 Task: Open Card Podcast Episode Recording in Board Customer Service Ticket Escalation and Resolution to Workspace Business Development and add a team member Softage.2@softage.net, a label Yellow, a checklist Tutoring, an attachment from your computer, a color Yellow and finally, add a card description 'Draft and send out company announcement' and a comment 'This task requires us to be proactive in identifying potential challenges and finding solutions to overcome them.'. Add a start date 'Jan 06, 1900' with a due date 'Jan 13, 1900'
Action: Mouse moved to (83, 275)
Screenshot: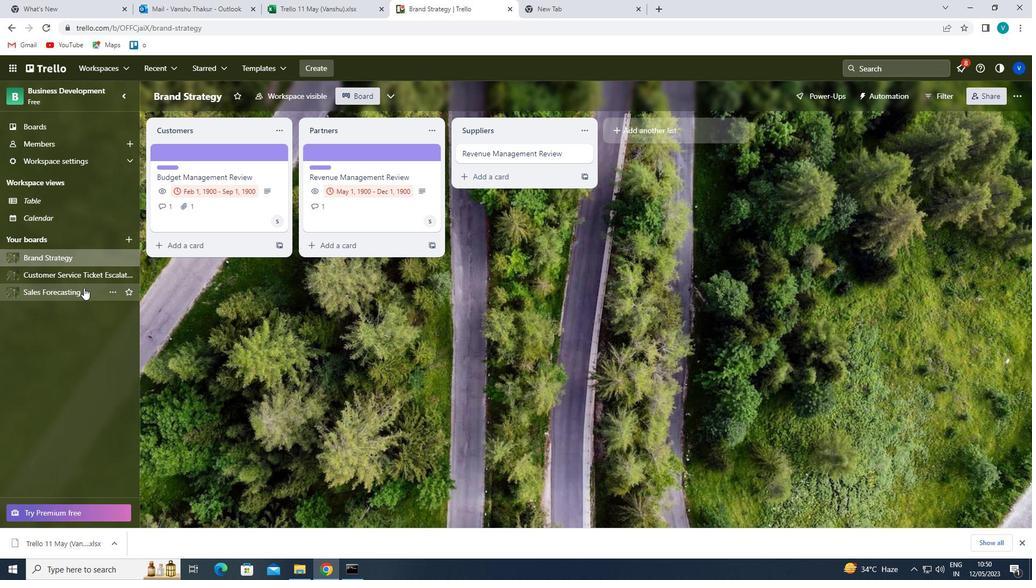 
Action: Mouse pressed left at (83, 275)
Screenshot: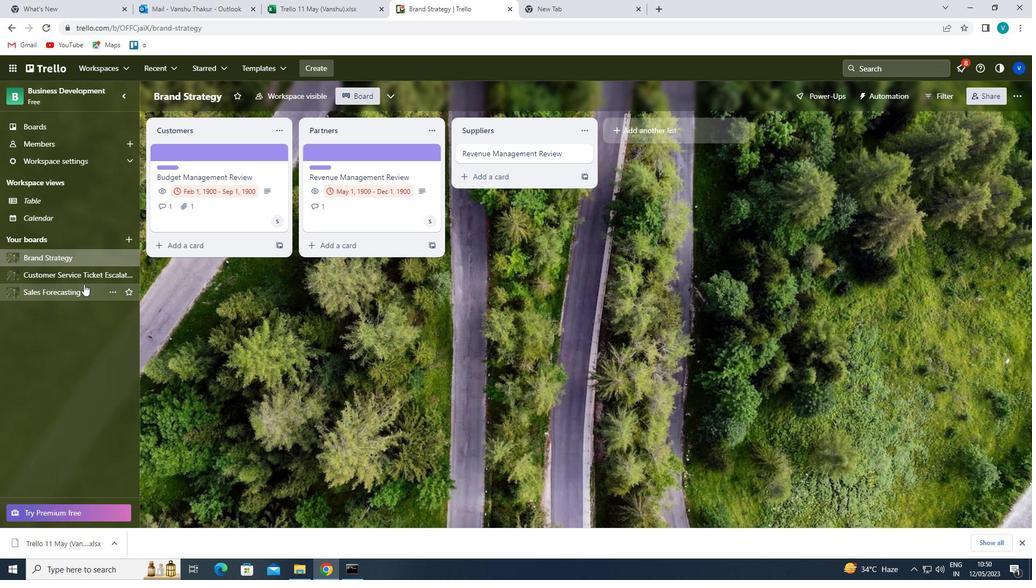 
Action: Mouse moved to (358, 151)
Screenshot: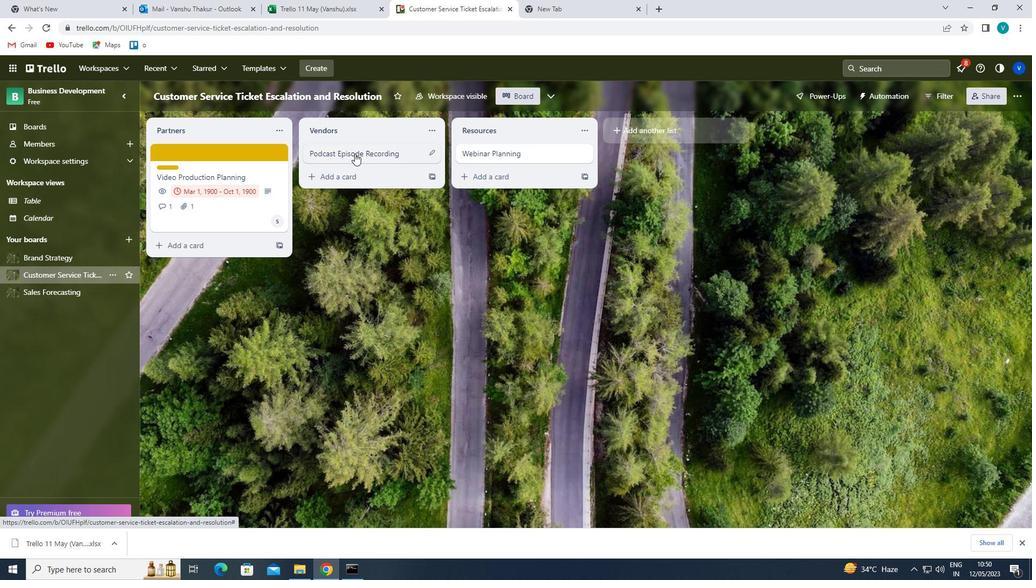 
Action: Mouse pressed left at (358, 151)
Screenshot: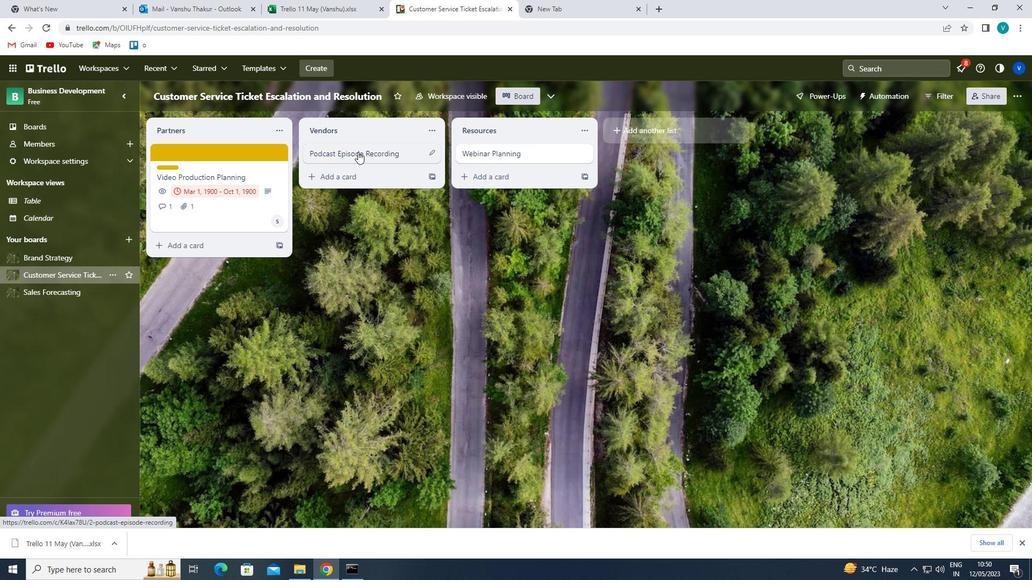
Action: Mouse moved to (653, 197)
Screenshot: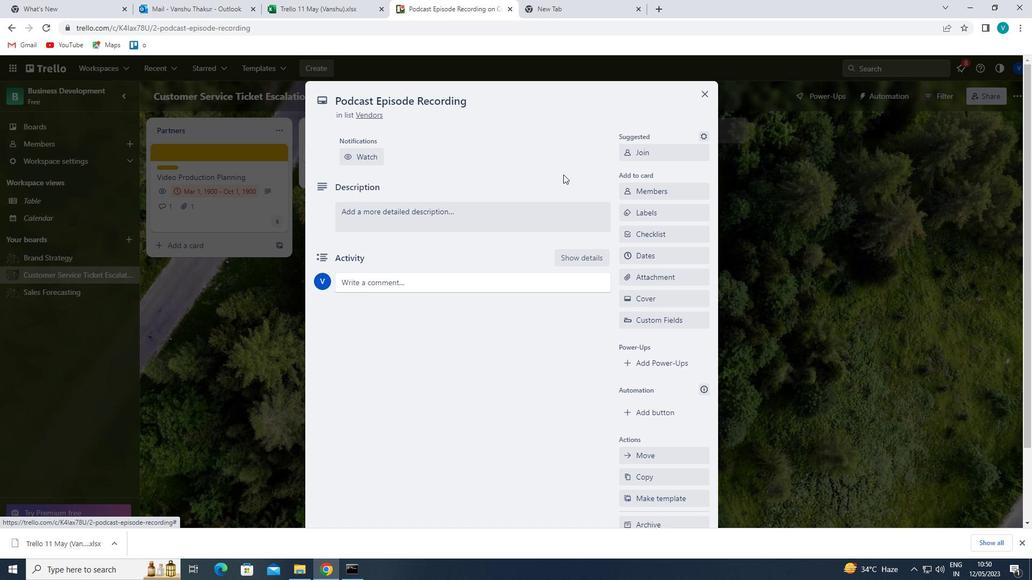 
Action: Mouse pressed left at (653, 197)
Screenshot: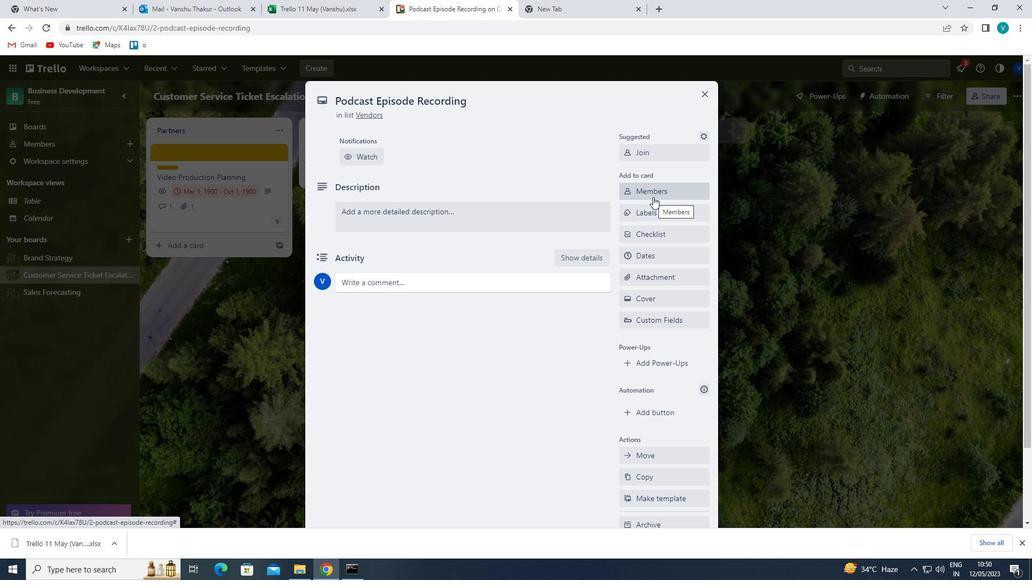 
Action: Key pressed <Key.shift>S
Screenshot: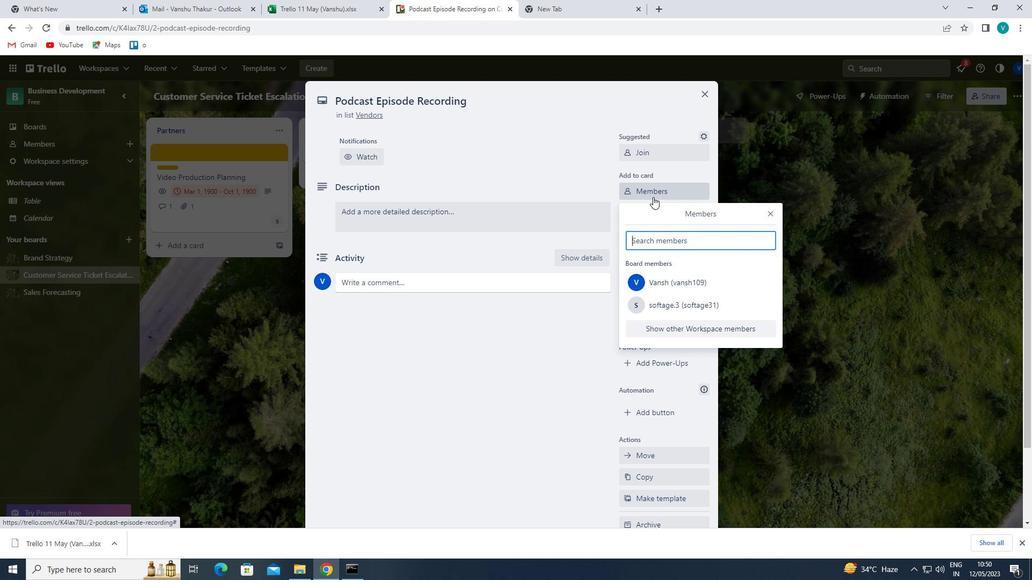 
Action: Mouse moved to (692, 348)
Screenshot: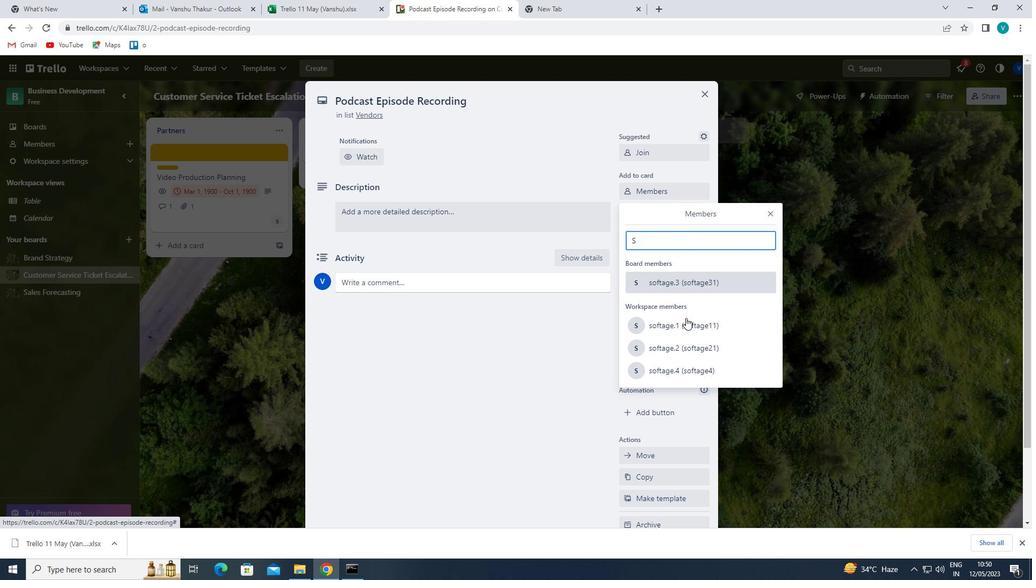 
Action: Mouse pressed left at (692, 348)
Screenshot: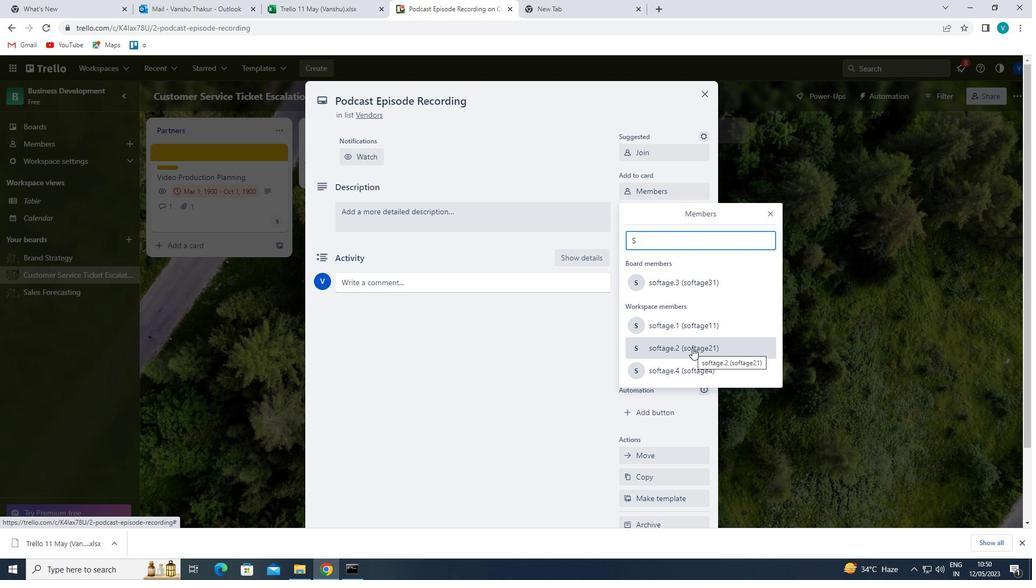 
Action: Mouse moved to (770, 213)
Screenshot: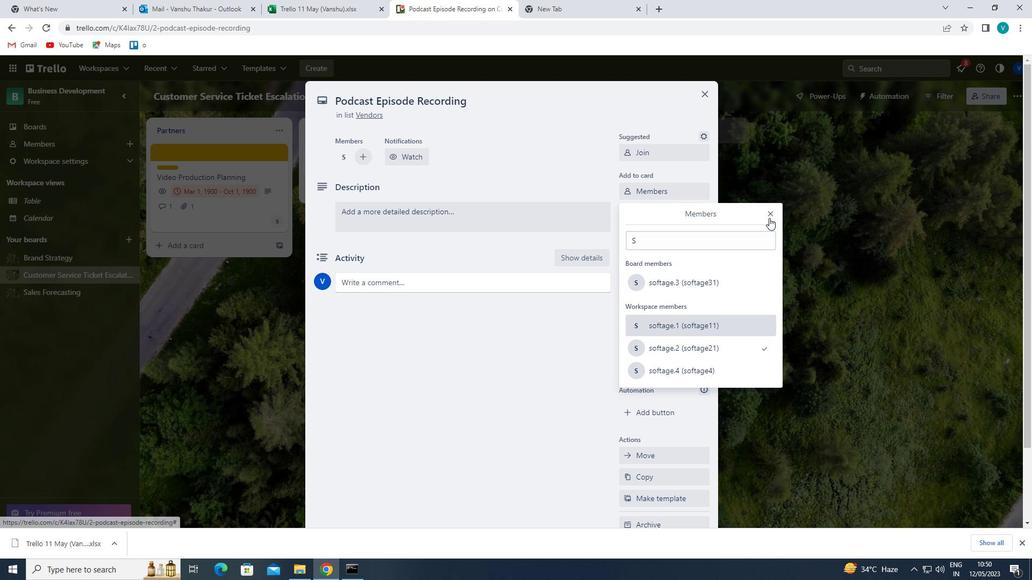 
Action: Mouse pressed left at (770, 213)
Screenshot: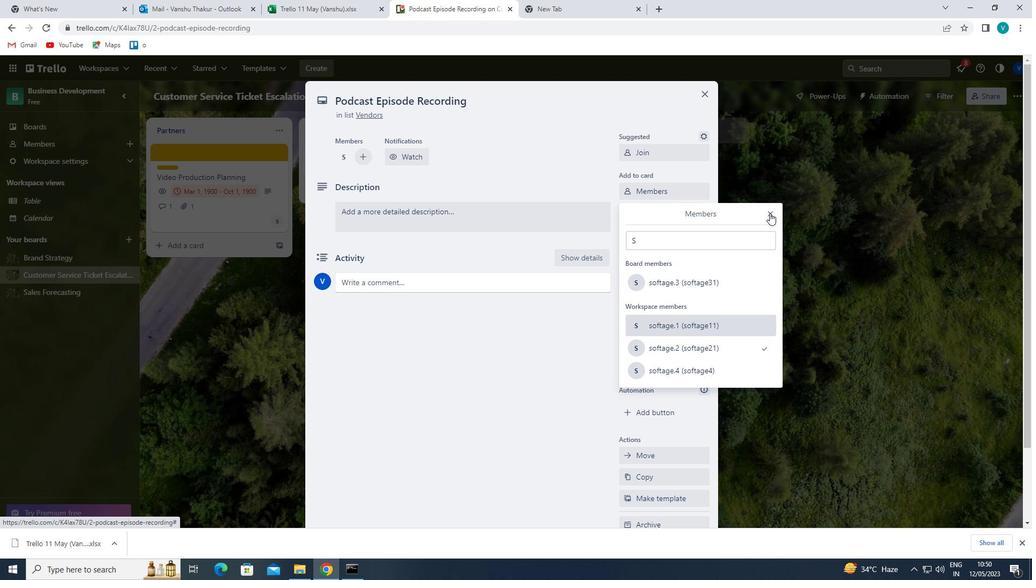 
Action: Mouse moved to (672, 216)
Screenshot: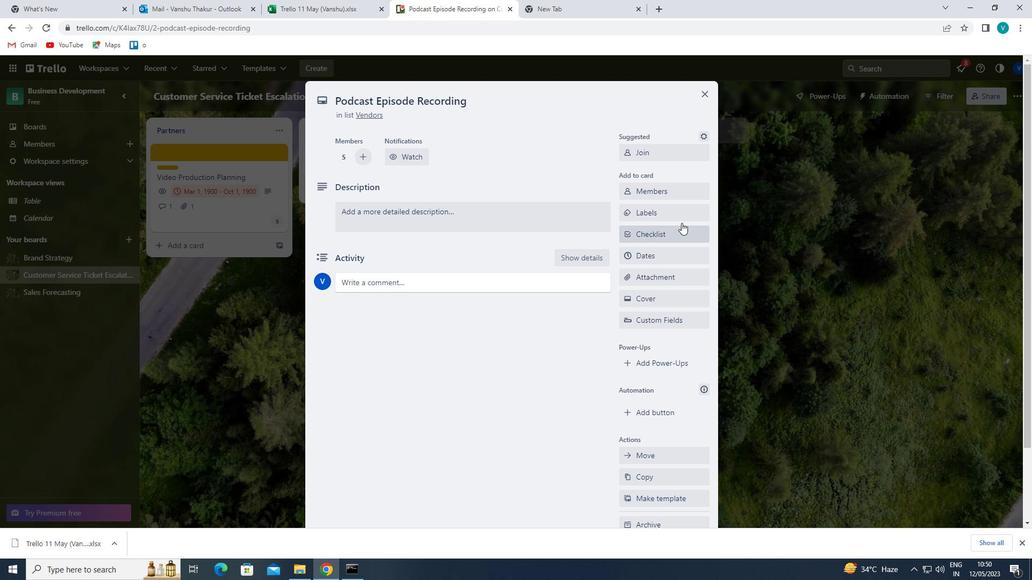 
Action: Mouse pressed left at (672, 216)
Screenshot: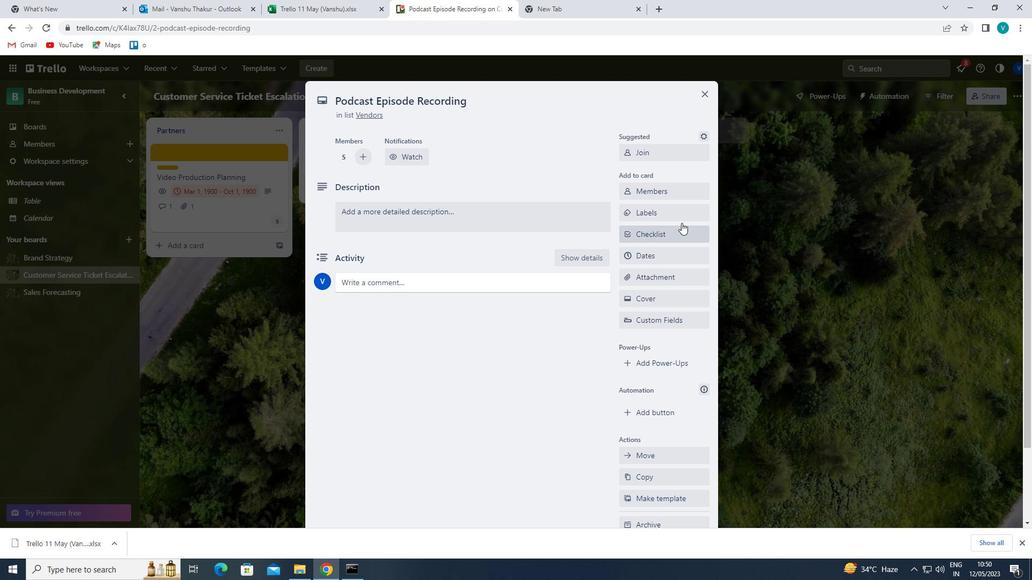 
Action: Mouse moved to (686, 324)
Screenshot: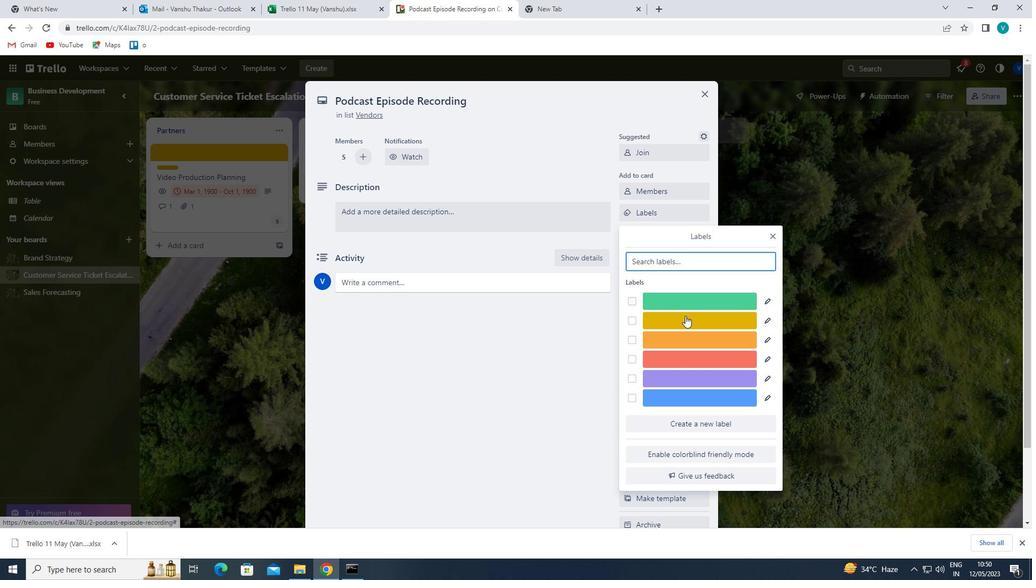 
Action: Mouse pressed left at (686, 324)
Screenshot: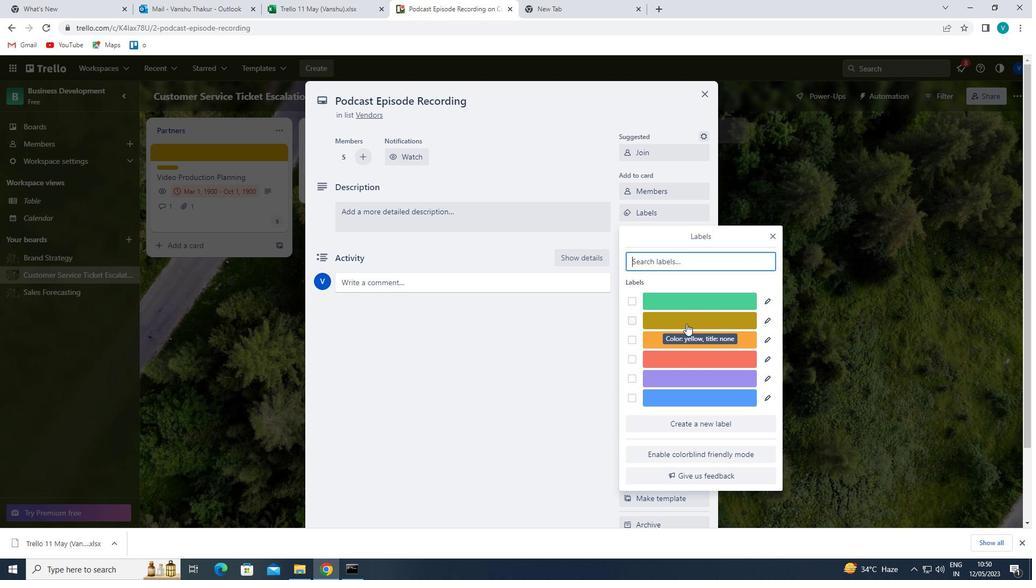 
Action: Mouse moved to (772, 235)
Screenshot: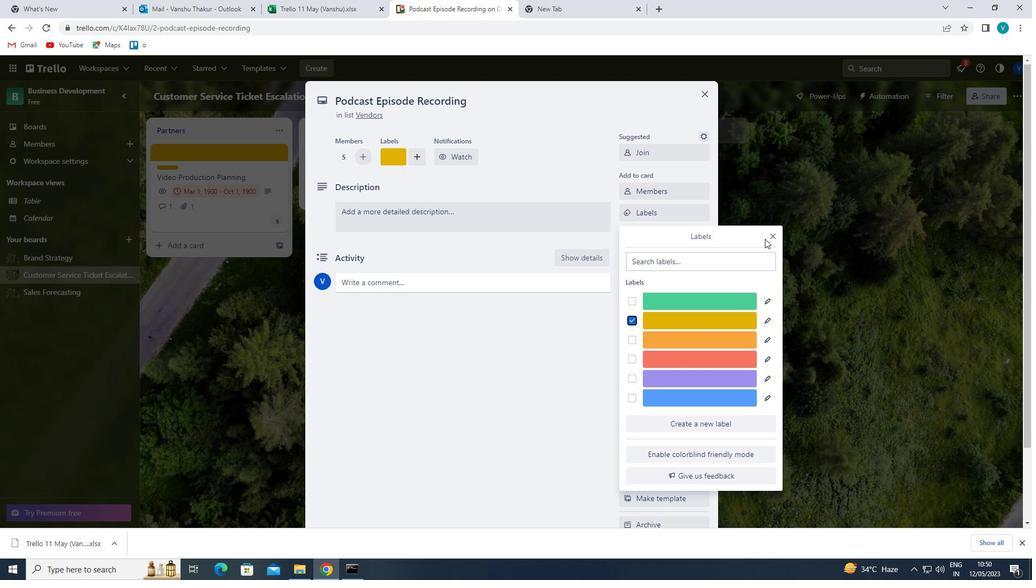 
Action: Mouse pressed left at (772, 235)
Screenshot: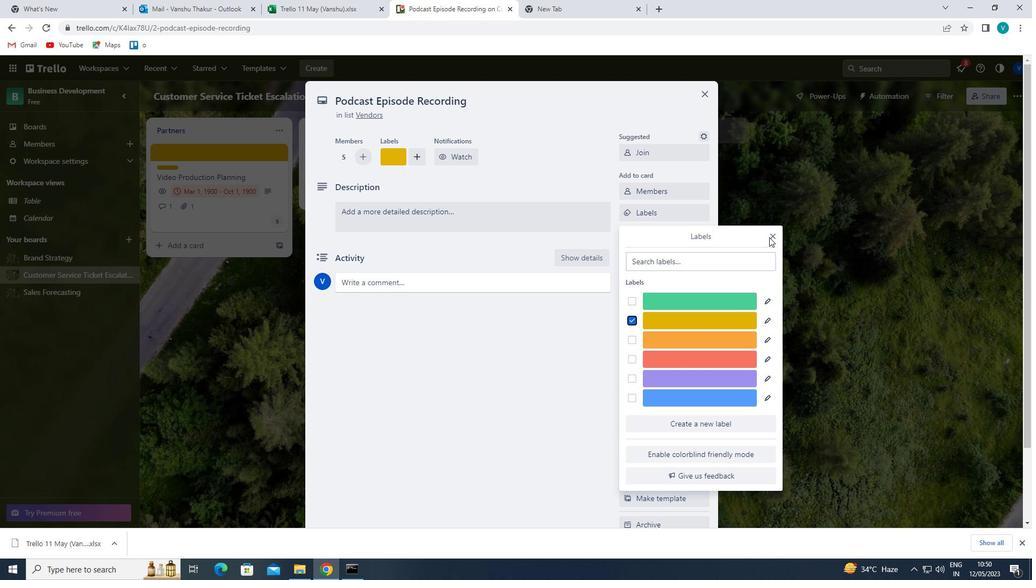 
Action: Mouse moved to (685, 233)
Screenshot: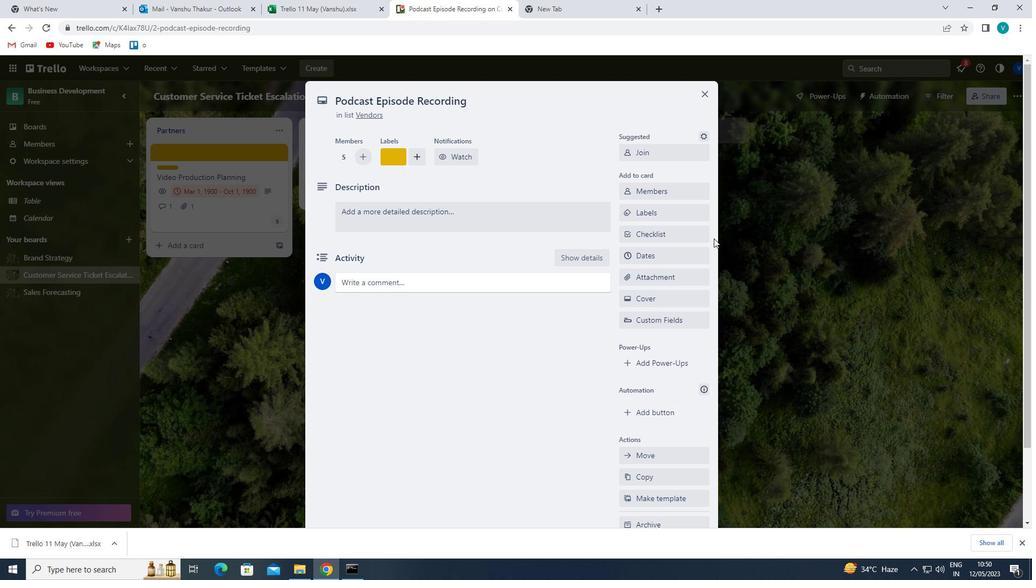 
Action: Mouse pressed left at (685, 233)
Screenshot: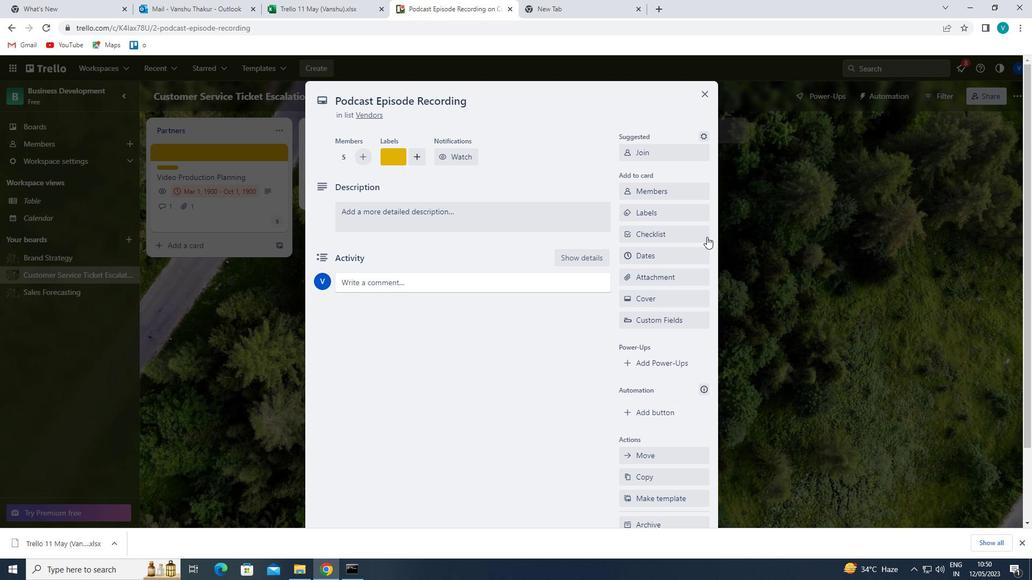 
Action: Key pressed <Key.shift>TUT
Screenshot: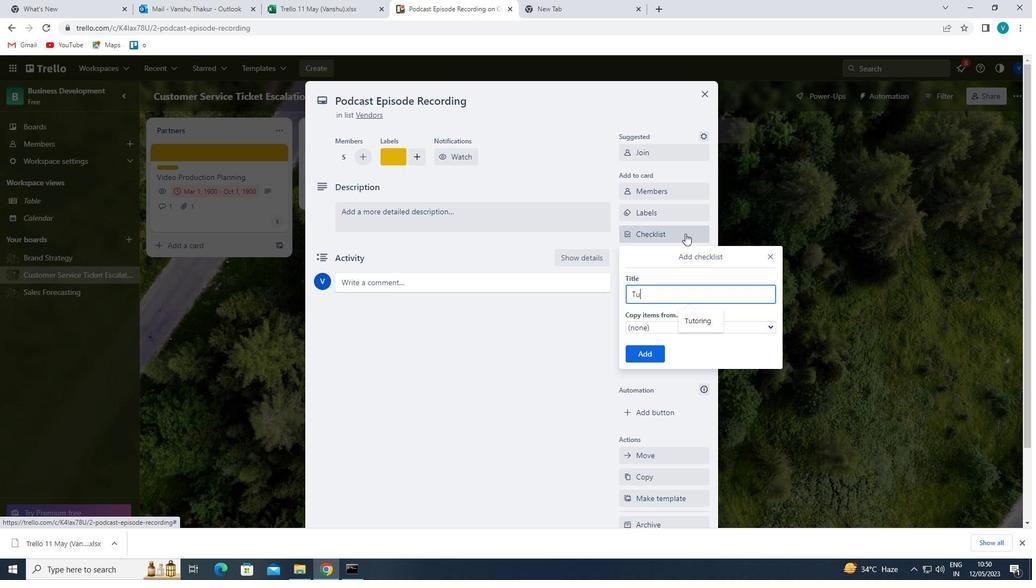 
Action: Mouse moved to (693, 321)
Screenshot: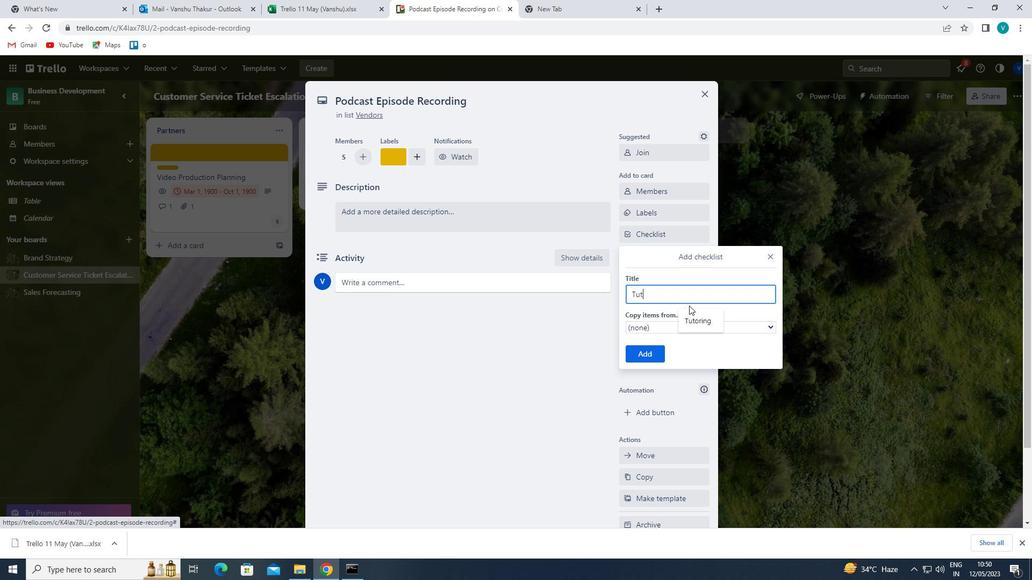 
Action: Mouse pressed left at (693, 321)
Screenshot: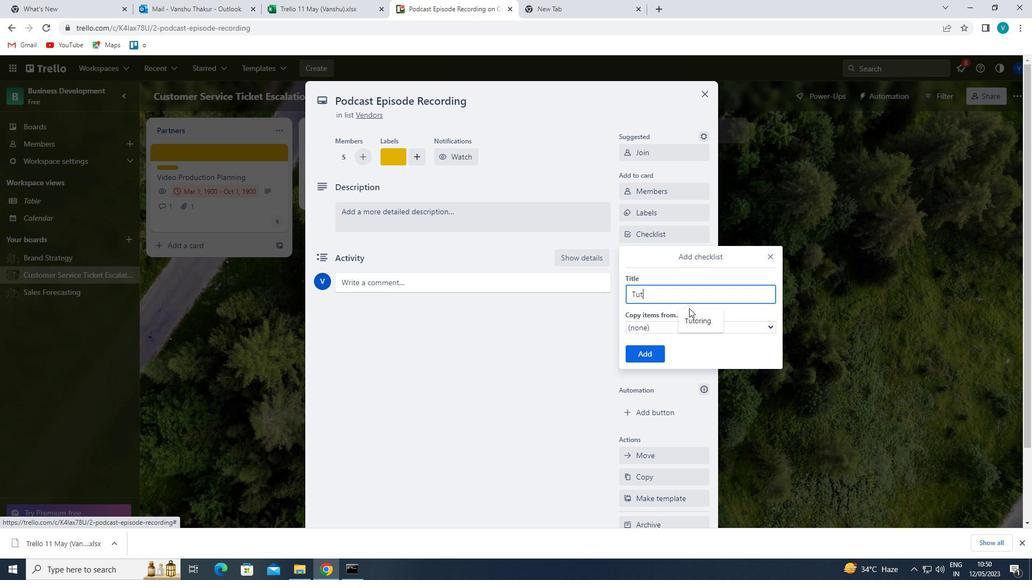 
Action: Mouse moved to (656, 351)
Screenshot: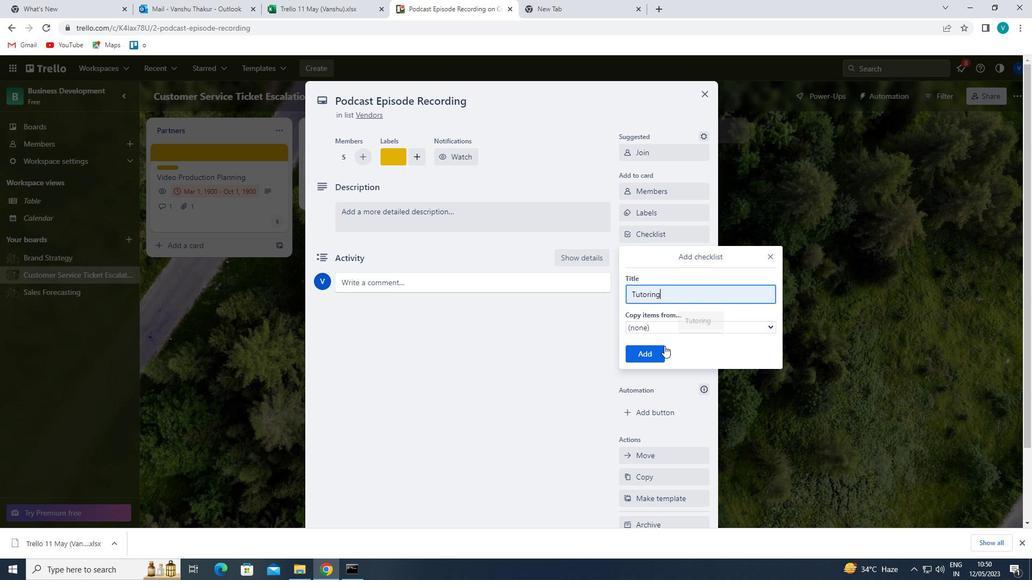 
Action: Mouse pressed left at (656, 351)
Screenshot: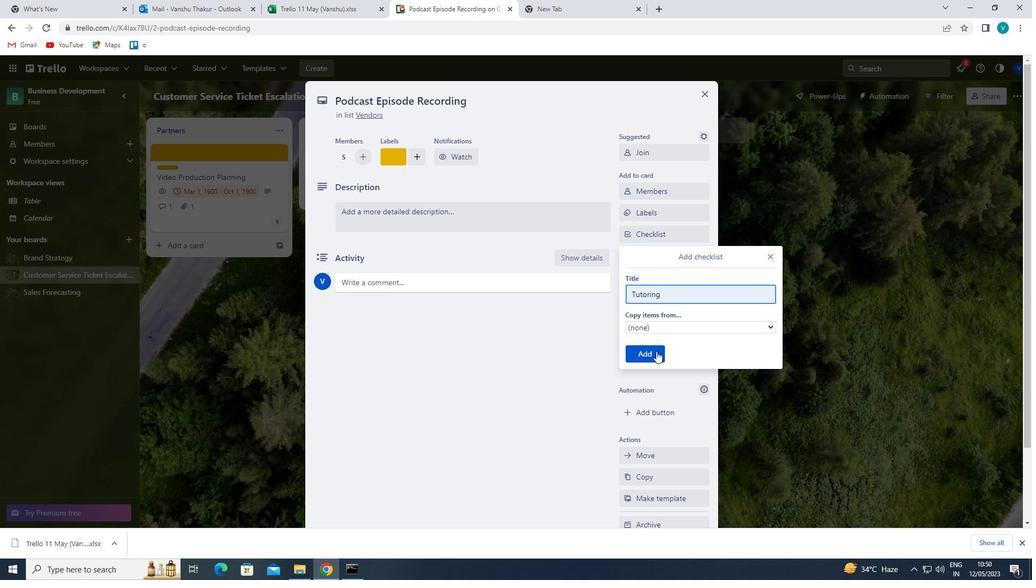 
Action: Mouse moved to (666, 277)
Screenshot: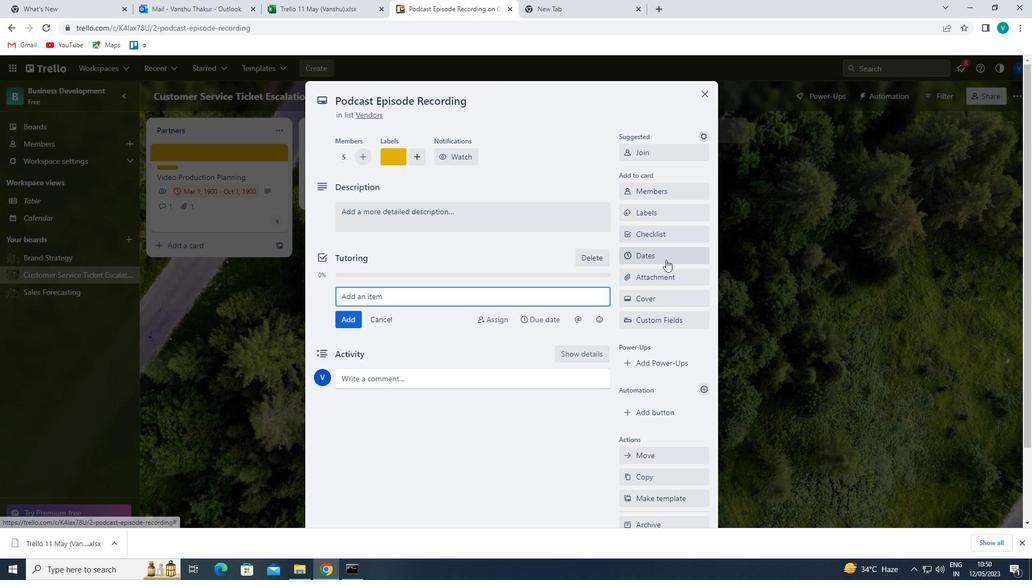 
Action: Mouse pressed left at (666, 277)
Screenshot: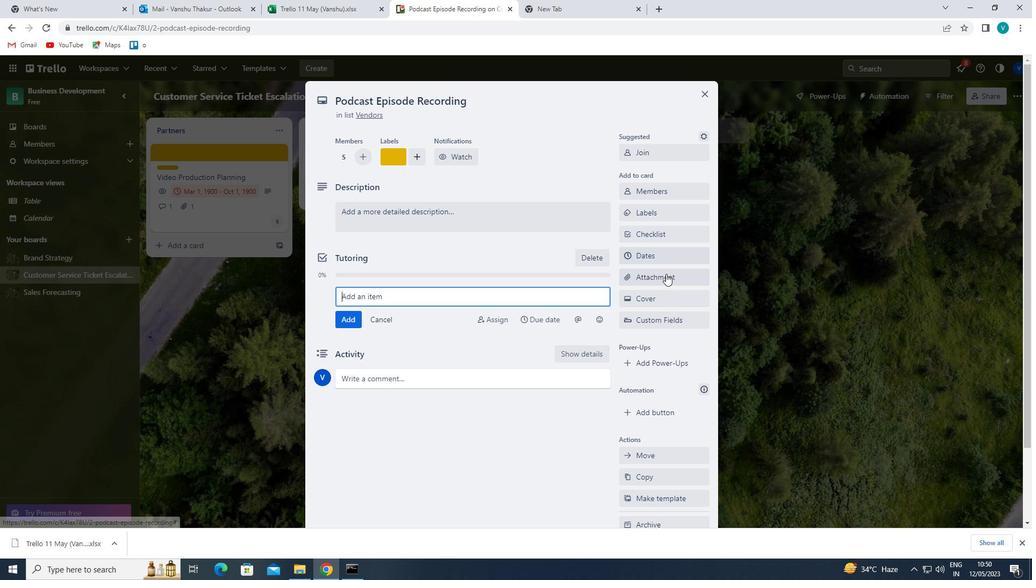 
Action: Mouse moved to (680, 324)
Screenshot: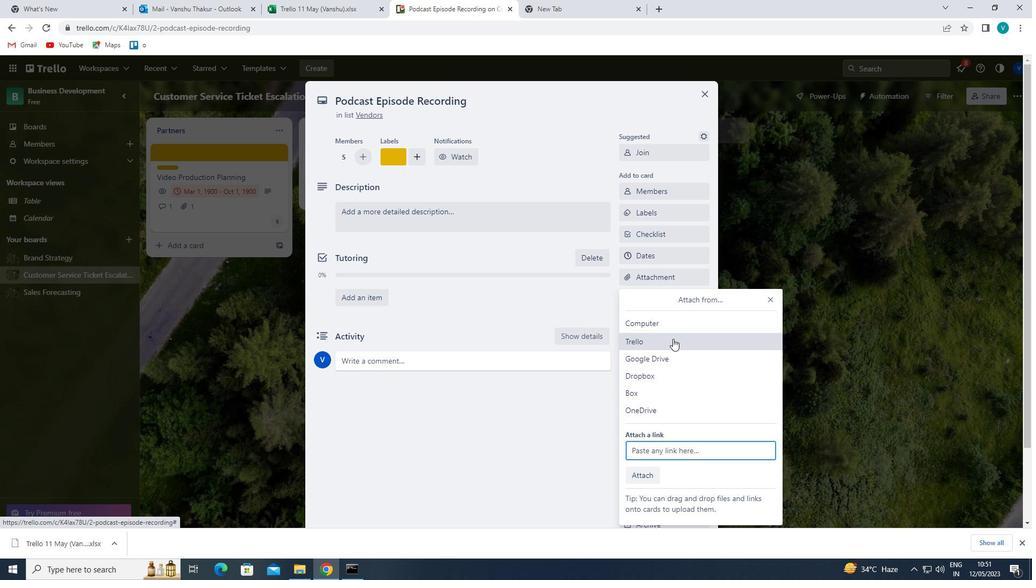 
Action: Mouse pressed left at (680, 324)
Screenshot: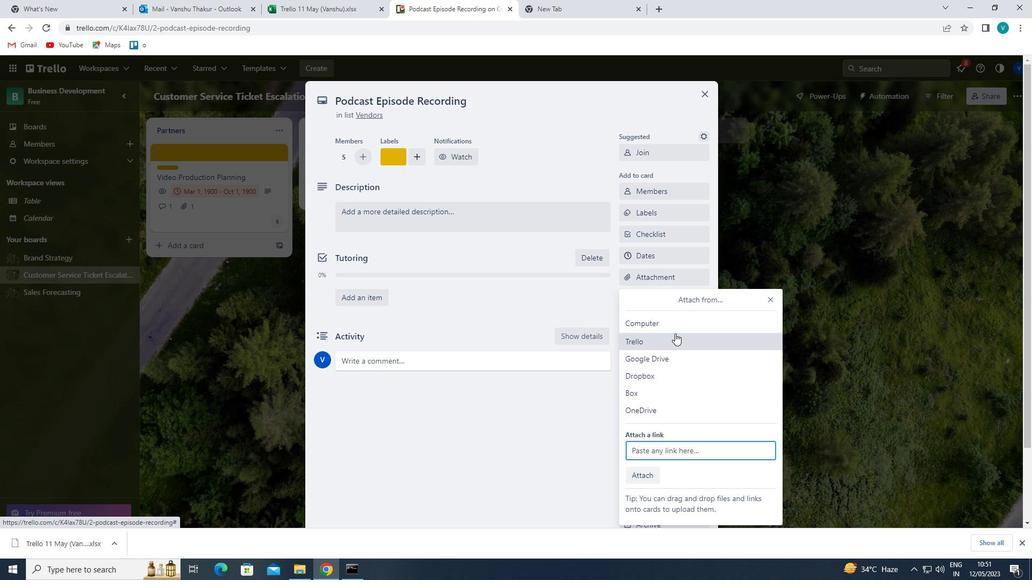 
Action: Mouse moved to (181, 197)
Screenshot: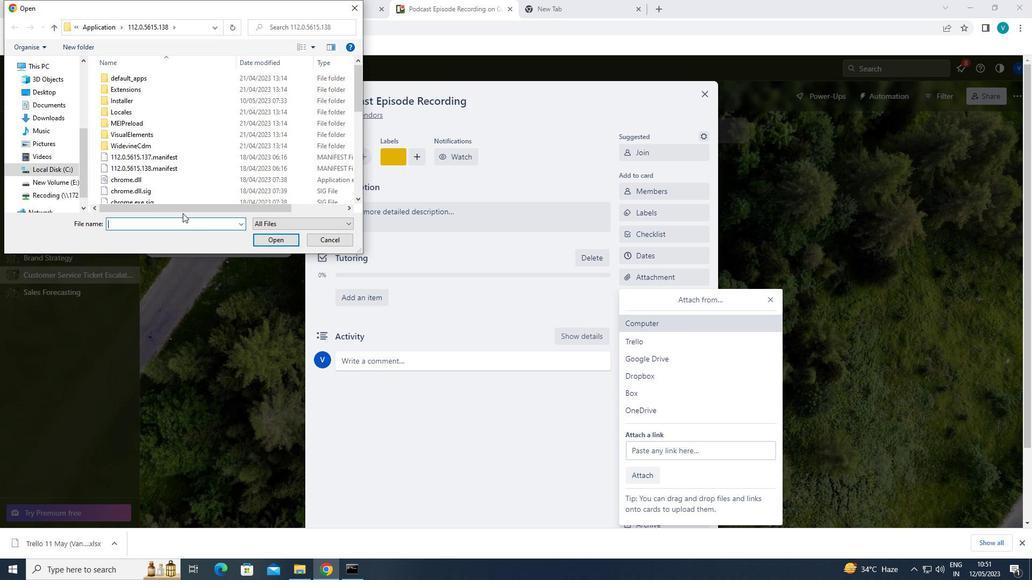 
Action: Mouse pressed left at (181, 197)
Screenshot: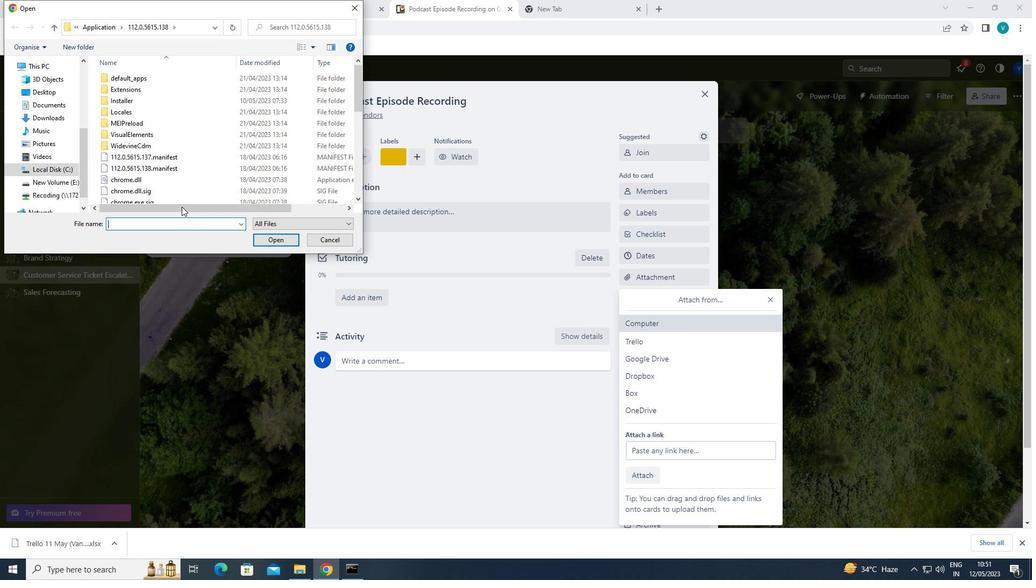 
Action: Mouse moved to (271, 237)
Screenshot: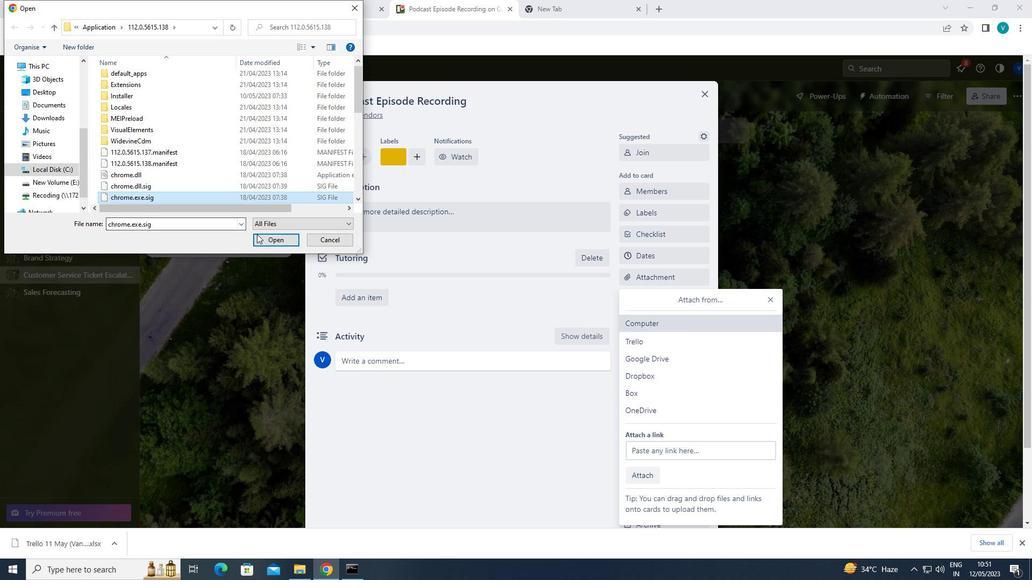 
Action: Mouse pressed left at (271, 237)
Screenshot: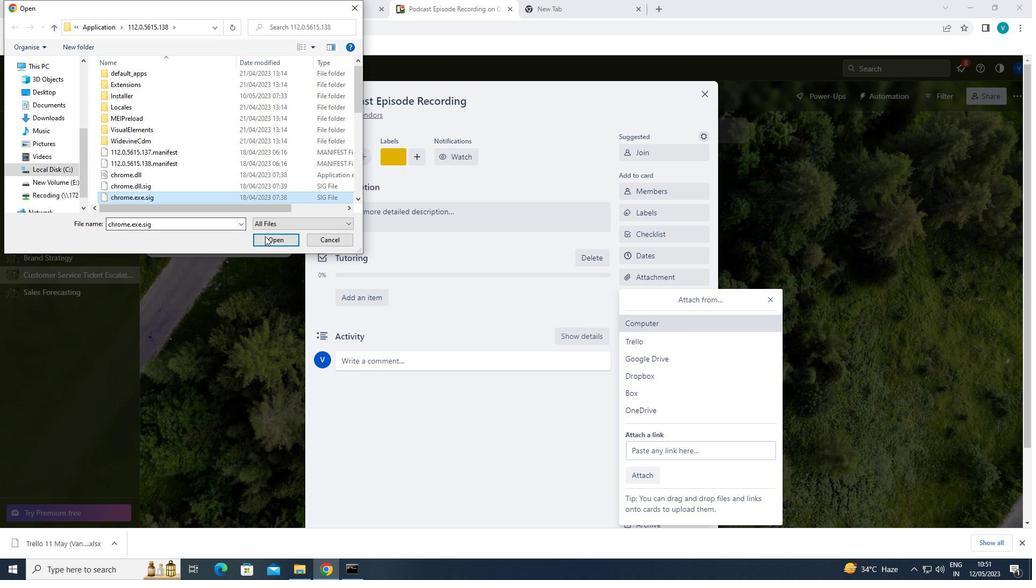 
Action: Mouse moved to (624, 300)
Screenshot: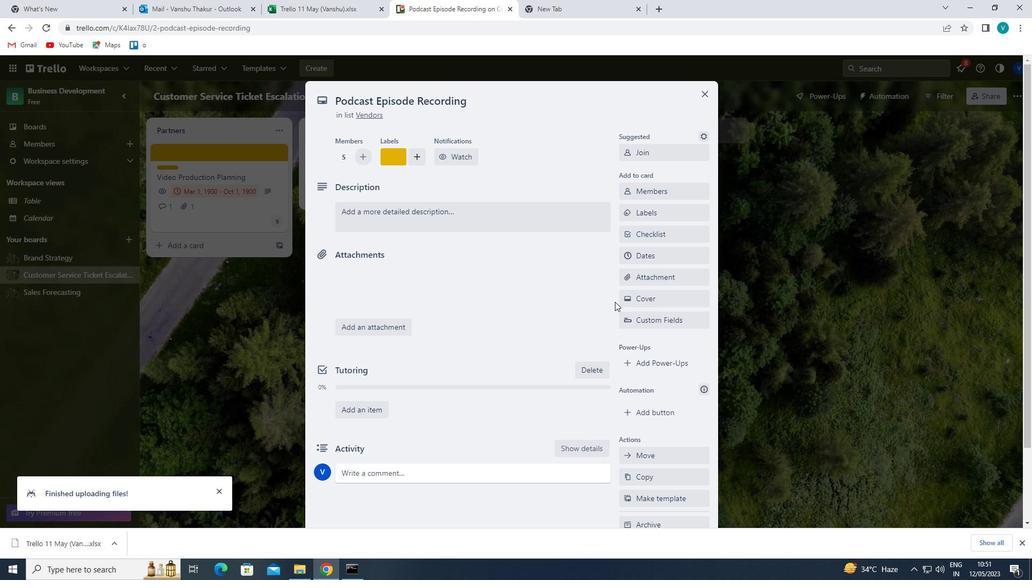 
Action: Mouse pressed left at (624, 300)
Screenshot: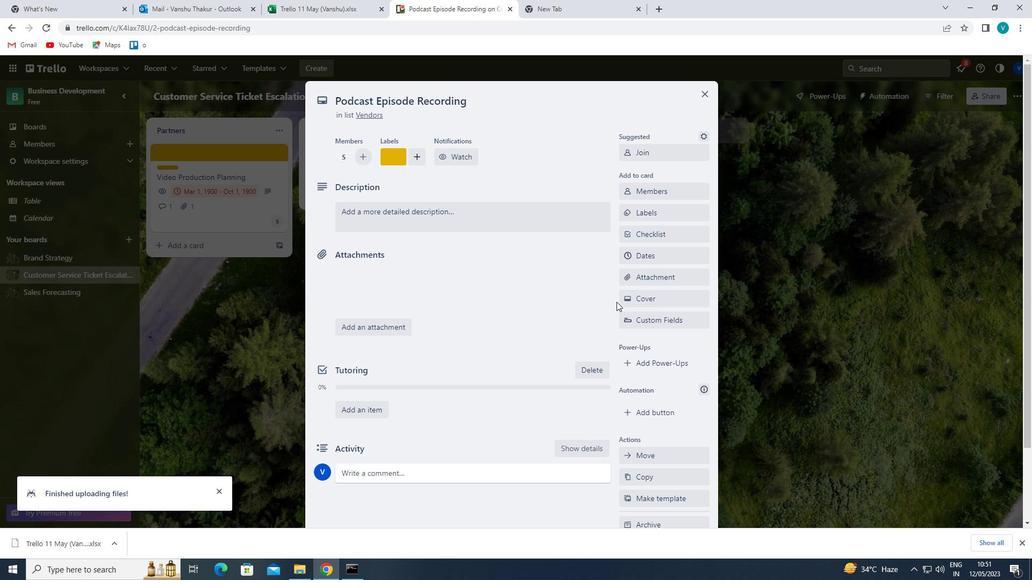 
Action: Mouse moved to (667, 308)
Screenshot: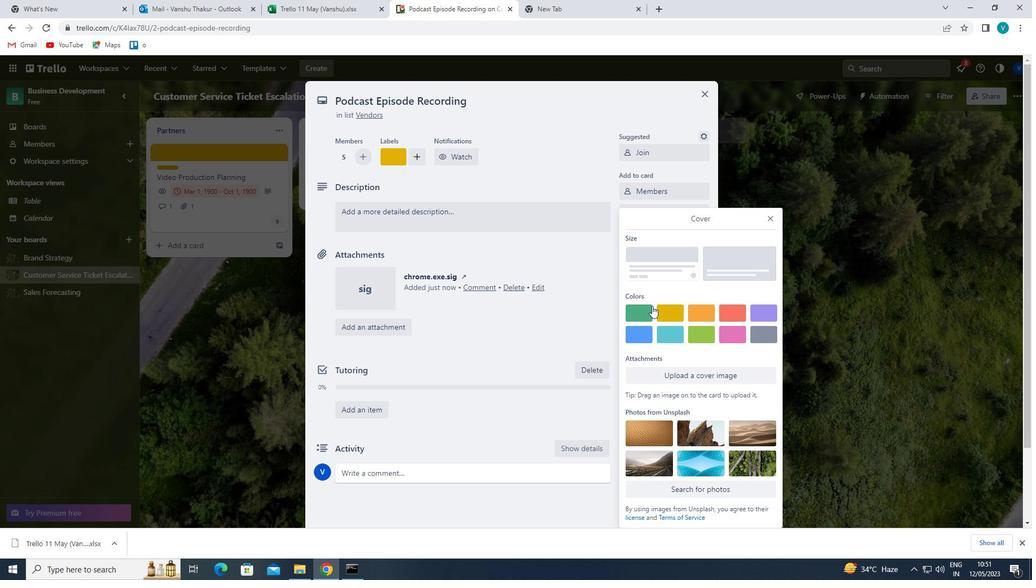 
Action: Mouse pressed left at (667, 308)
Screenshot: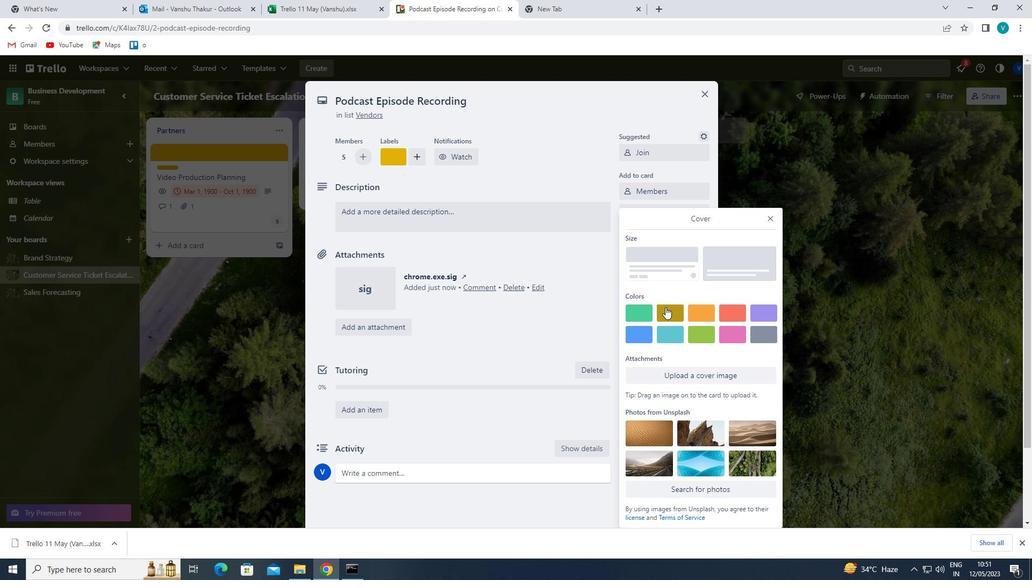 
Action: Mouse moved to (769, 200)
Screenshot: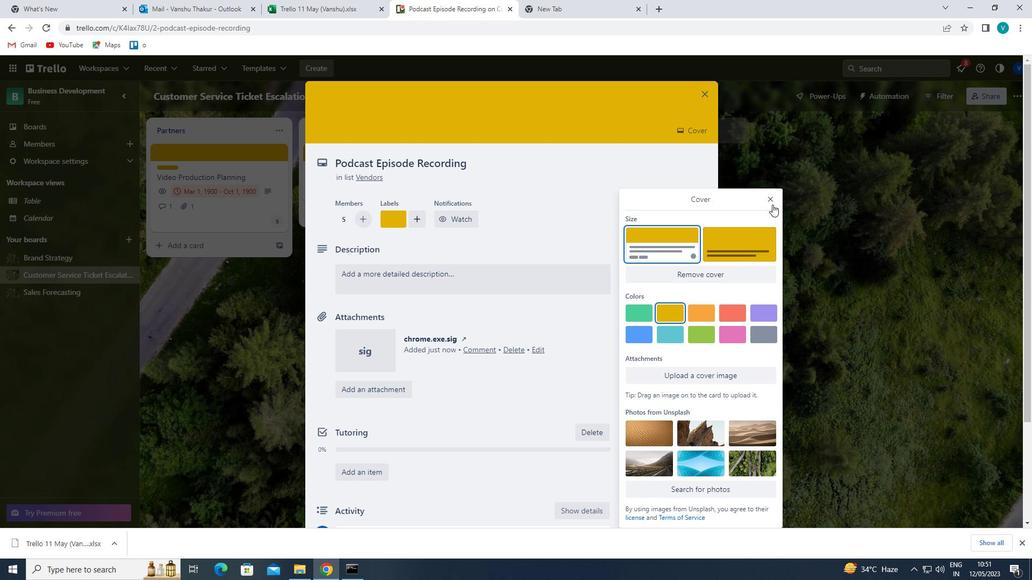 
Action: Mouse pressed left at (769, 200)
Screenshot: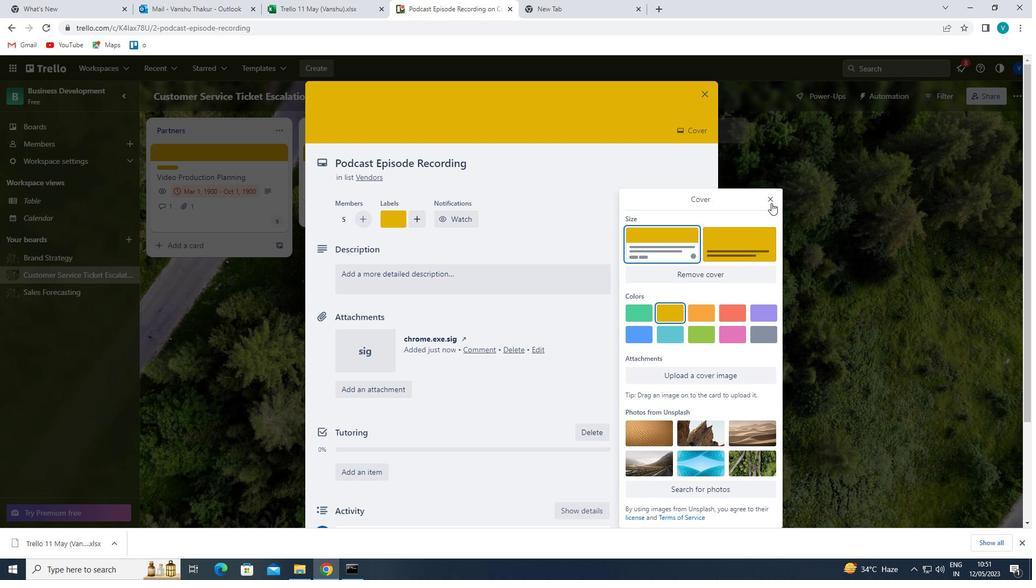 
Action: Mouse moved to (460, 275)
Screenshot: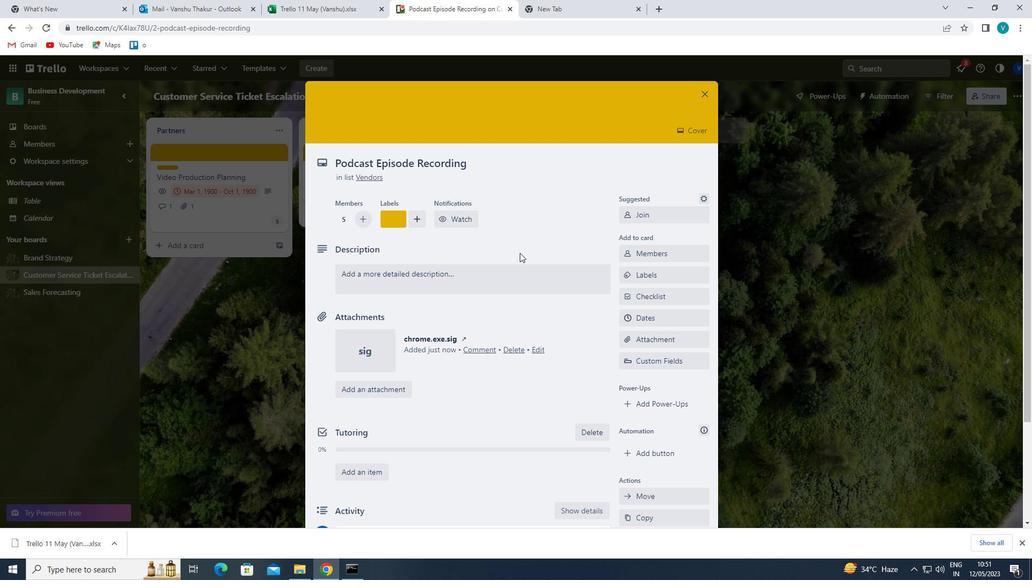 
Action: Mouse pressed left at (460, 275)
Screenshot: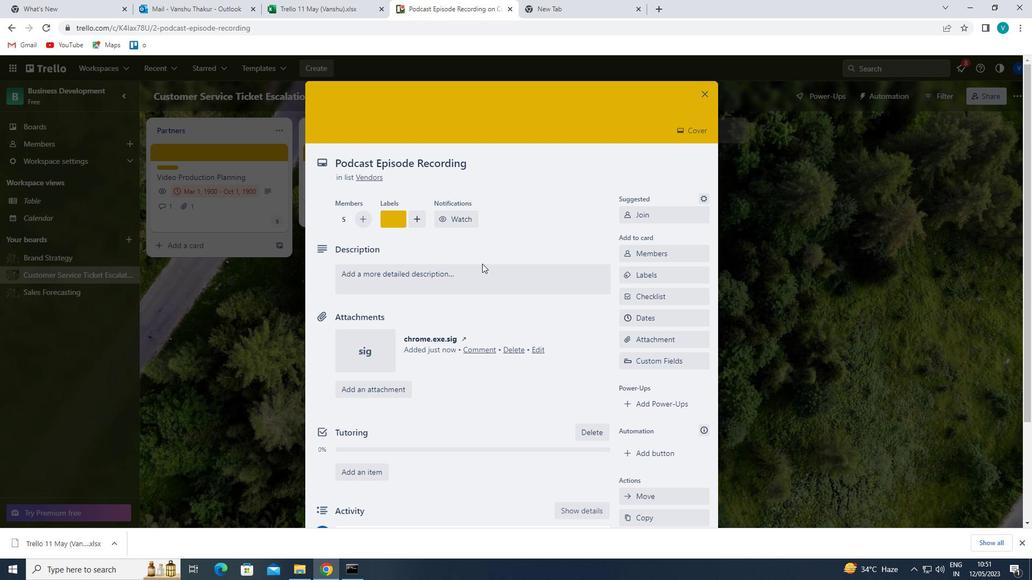 
Action: Key pressed '<Key.shift>DRAFT<Key.space>AND<Key.space>SEND<Key.space>OUT<Key.space>COMPANY<Key.space>ANNOUNCEMENT<Key.space>'
Screenshot: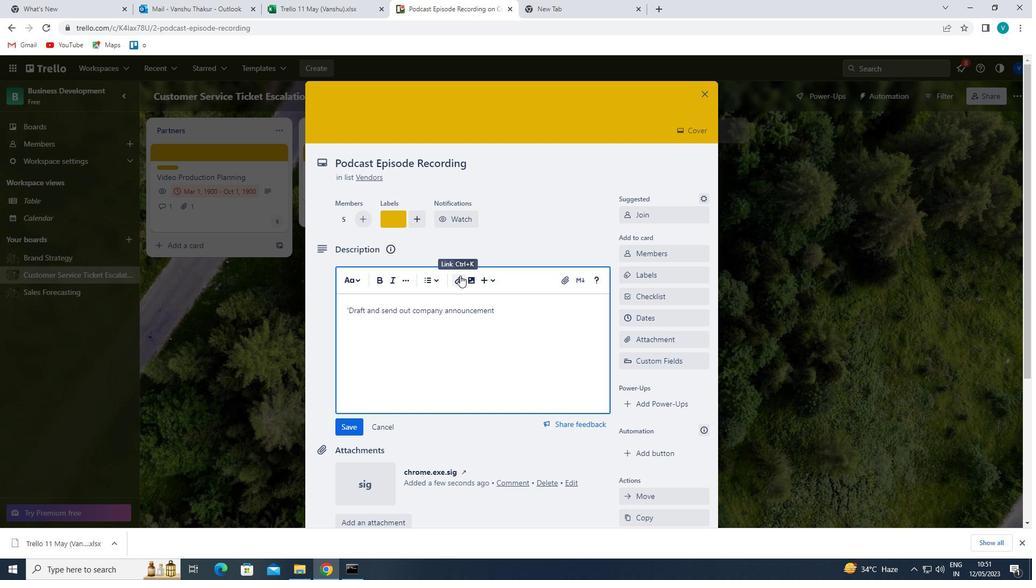 
Action: Mouse moved to (351, 426)
Screenshot: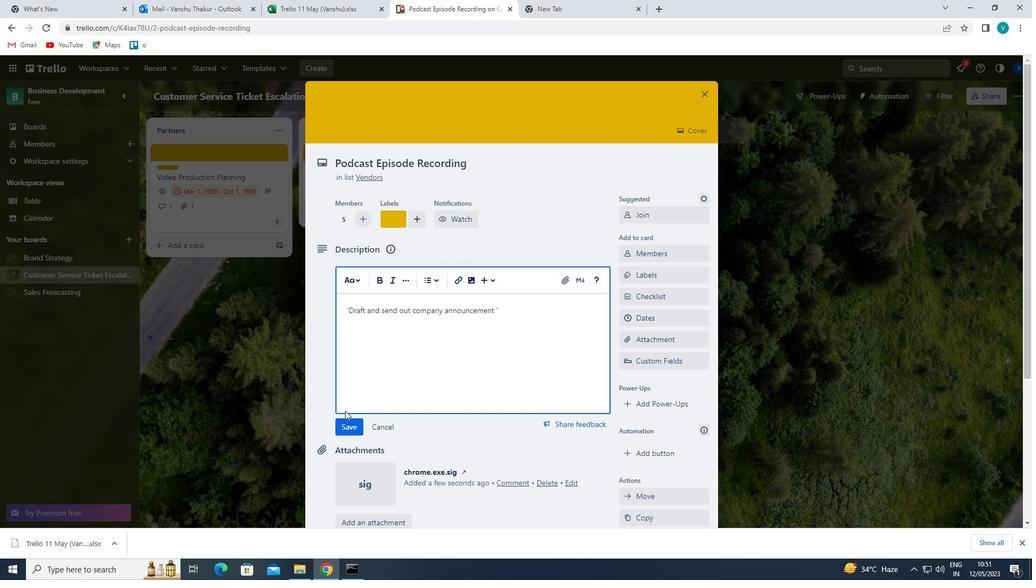 
Action: Mouse pressed left at (351, 426)
Screenshot: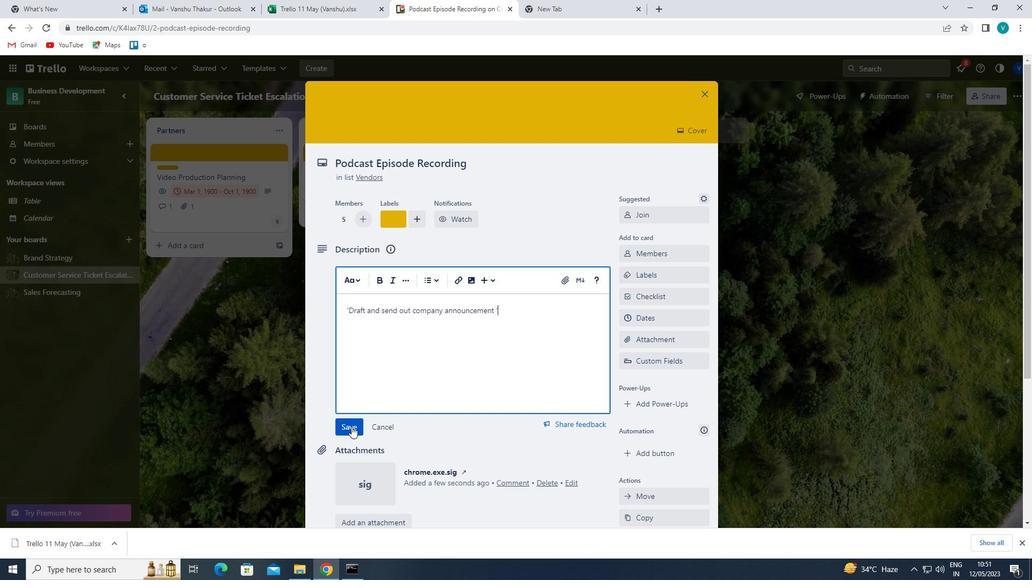 
Action: Mouse scrolled (351, 426) with delta (0, 0)
Screenshot: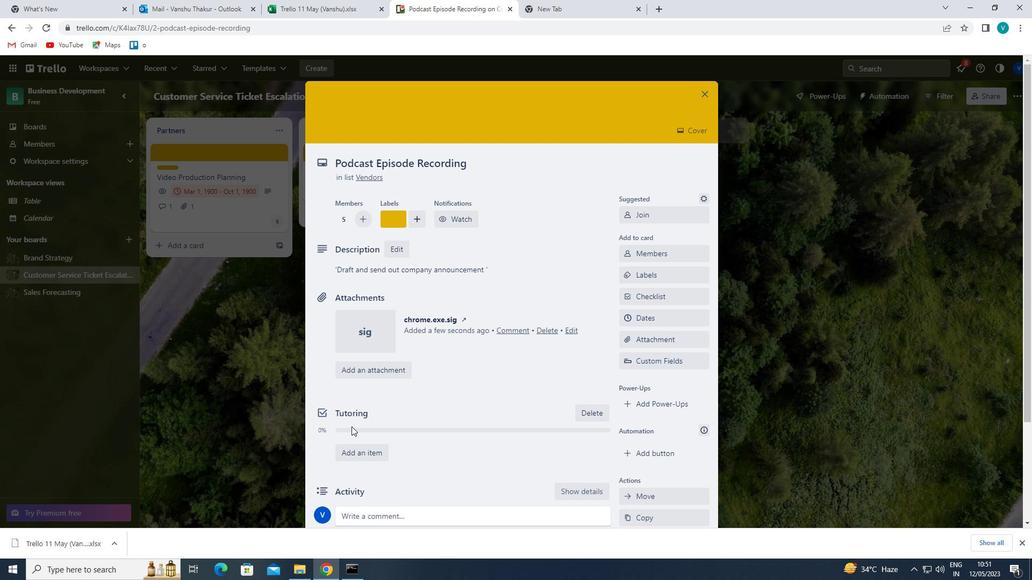 
Action: Mouse scrolled (351, 426) with delta (0, 0)
Screenshot: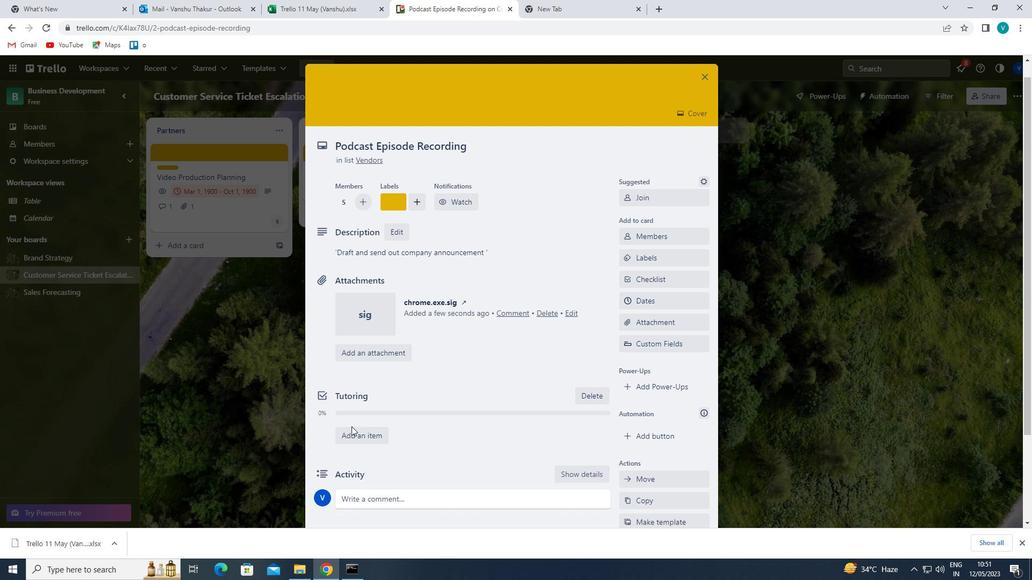 
Action: Mouse moved to (366, 418)
Screenshot: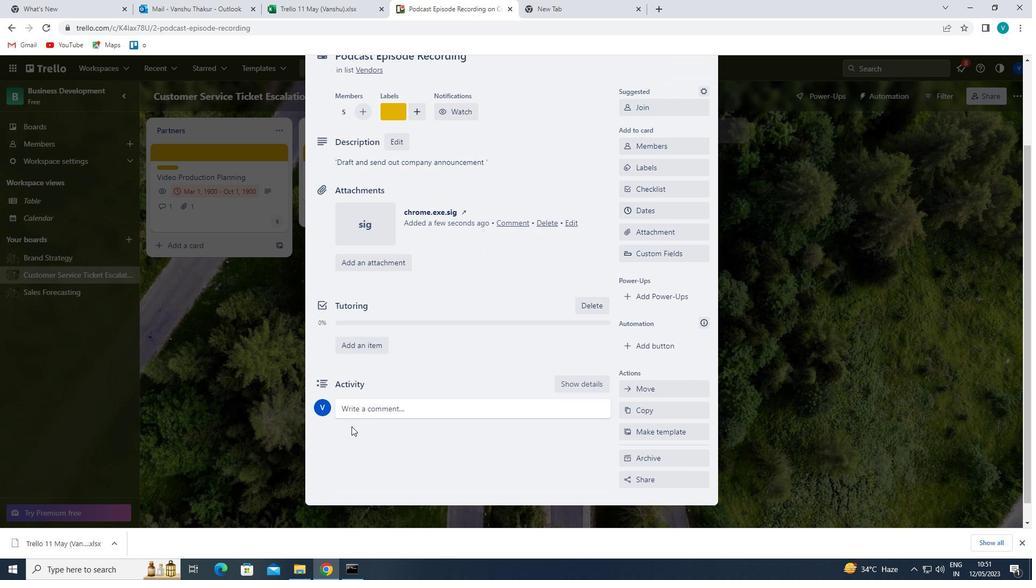 
Action: Mouse pressed left at (366, 418)
Screenshot: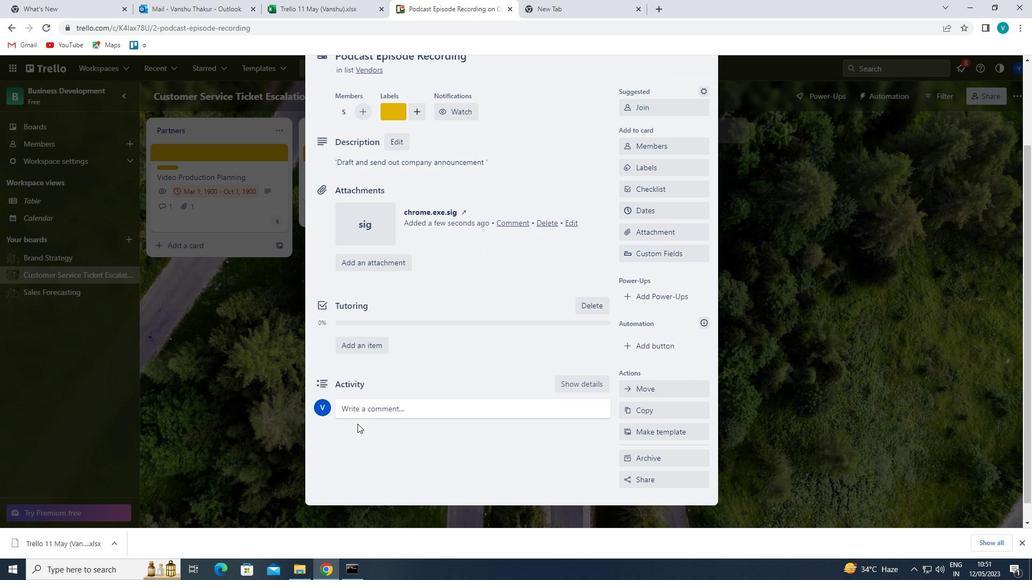 
Action: Key pressed '<Key.shift>THIS<Key.space>TASK<Key.space>REQUIRES<Key.space>US<Key.space>TO<Key.space>BE<Key.space>PROACTIVE<Key.space>IN<Key.space>IDENTIFYING<Key.space>POTENTIAL<Key.space>CHALLENGES<Key.space>AND<Key.space>FINDING<Key.space>SOLUTIONS<Key.space>TO<Key.space>OVERCOME<Key.space>THEM.;<Key.backspace>'
Screenshot: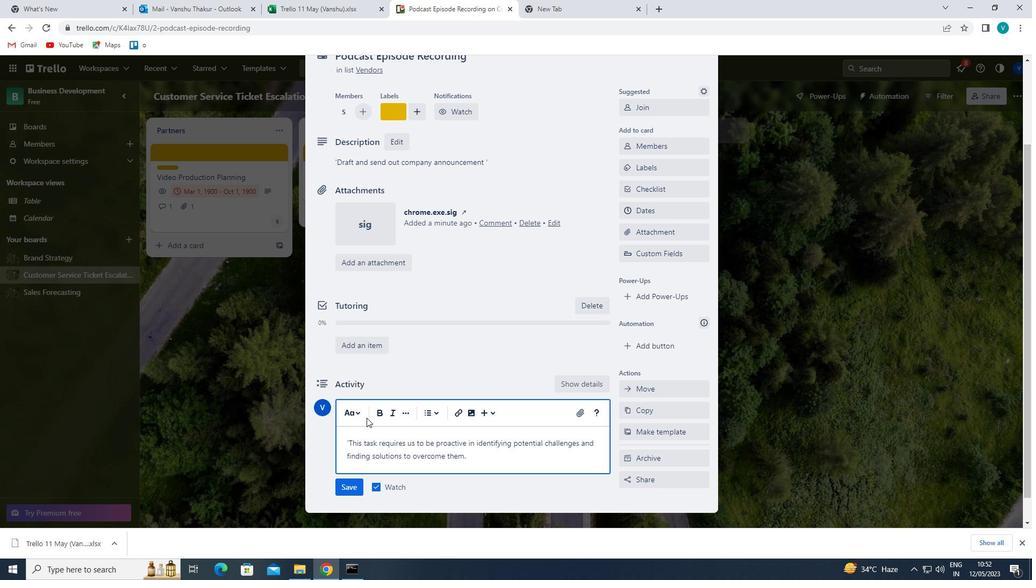 
Action: Mouse moved to (357, 489)
Screenshot: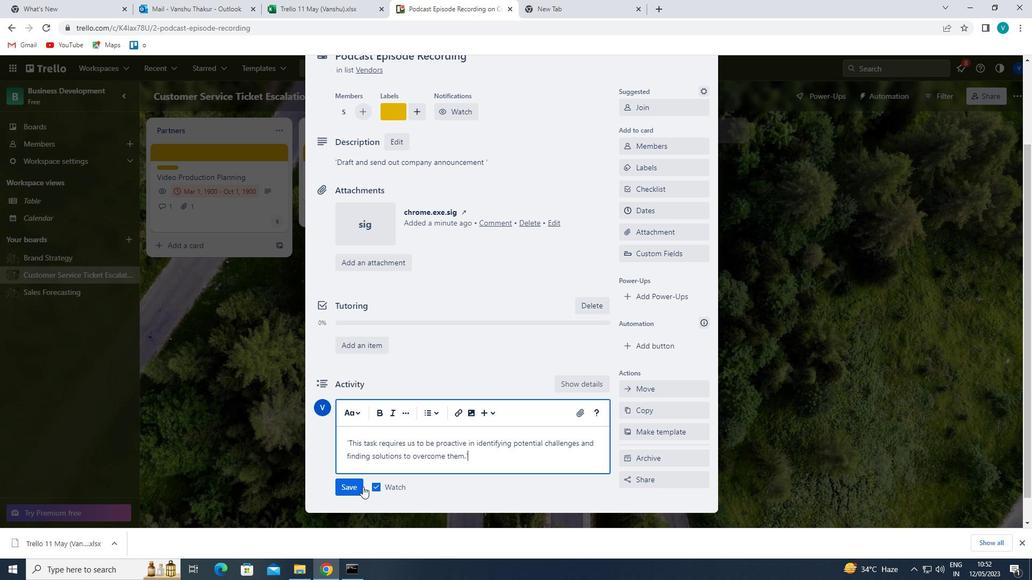 
Action: Mouse pressed left at (357, 489)
Screenshot: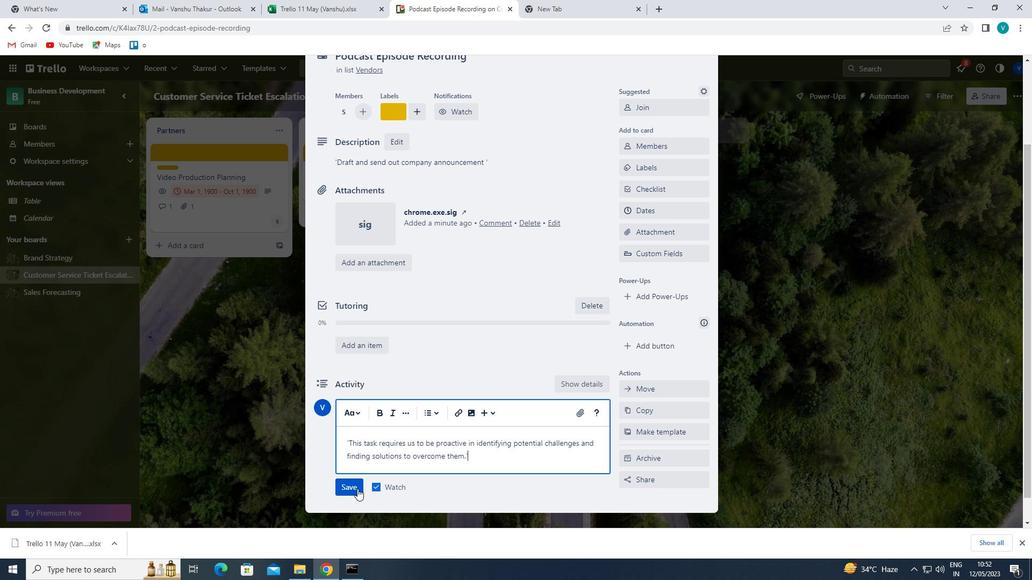 
Action: Mouse moved to (689, 205)
Screenshot: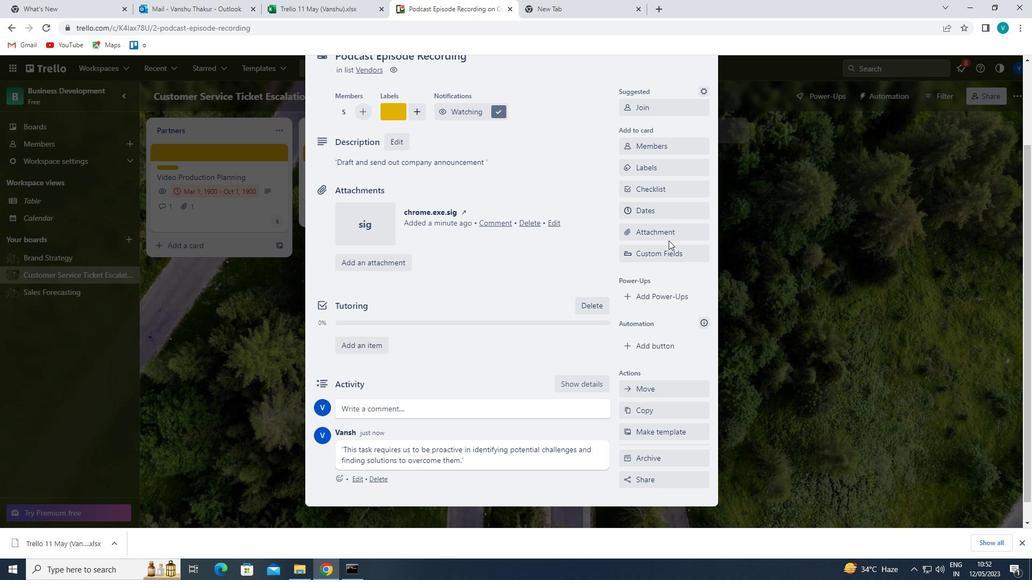 
Action: Mouse pressed left at (689, 205)
Screenshot: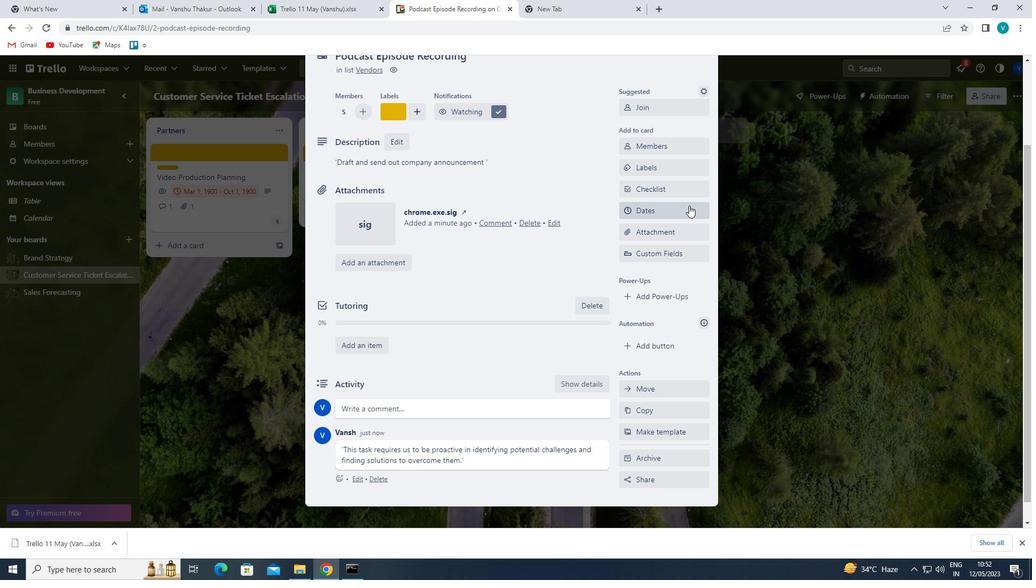 
Action: Mouse moved to (634, 288)
Screenshot: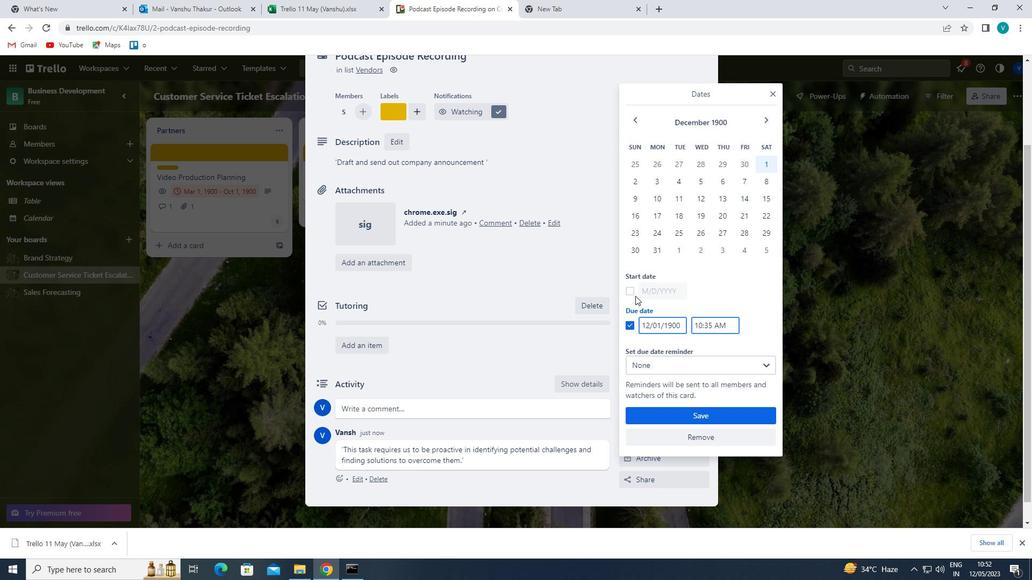 
Action: Mouse pressed left at (634, 288)
Screenshot: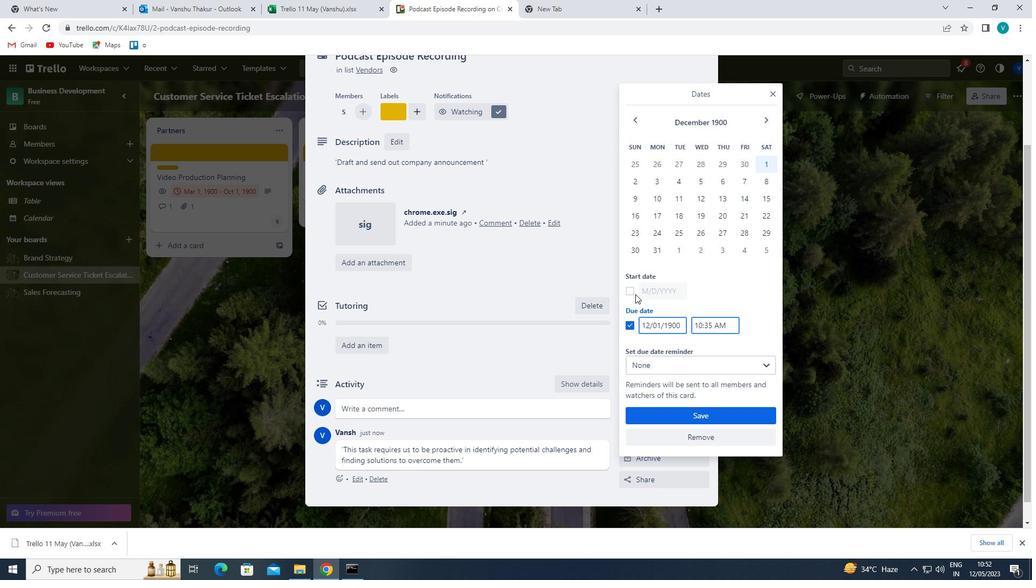 
Action: Mouse moved to (646, 288)
Screenshot: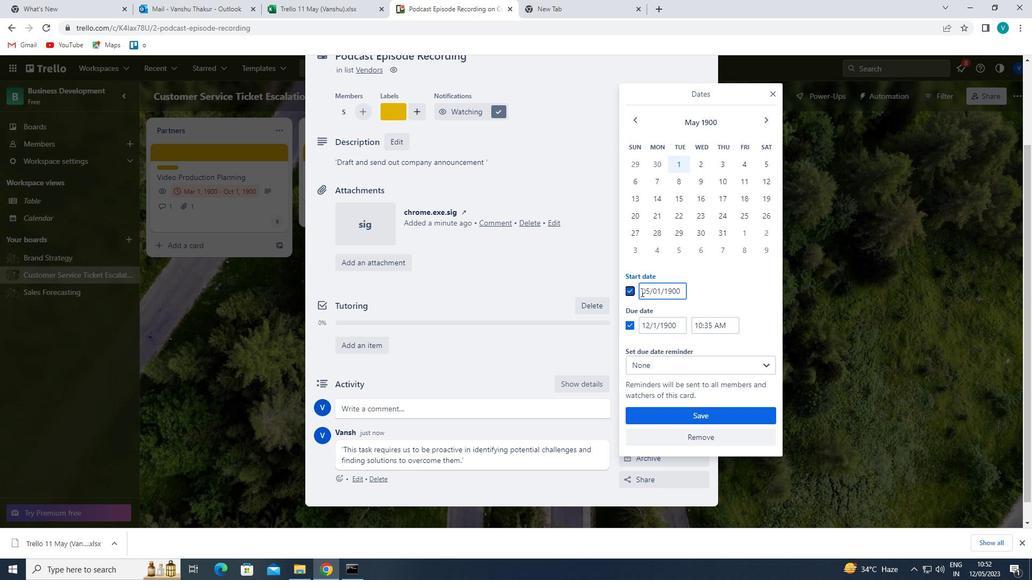 
Action: Mouse pressed left at (646, 288)
Screenshot: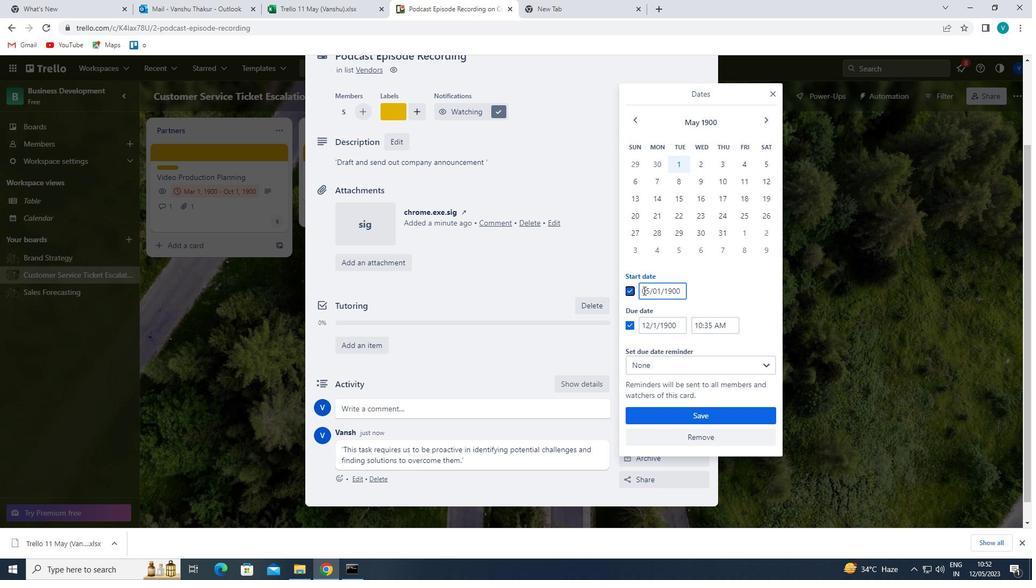 
Action: Mouse moved to (647, 296)
Screenshot: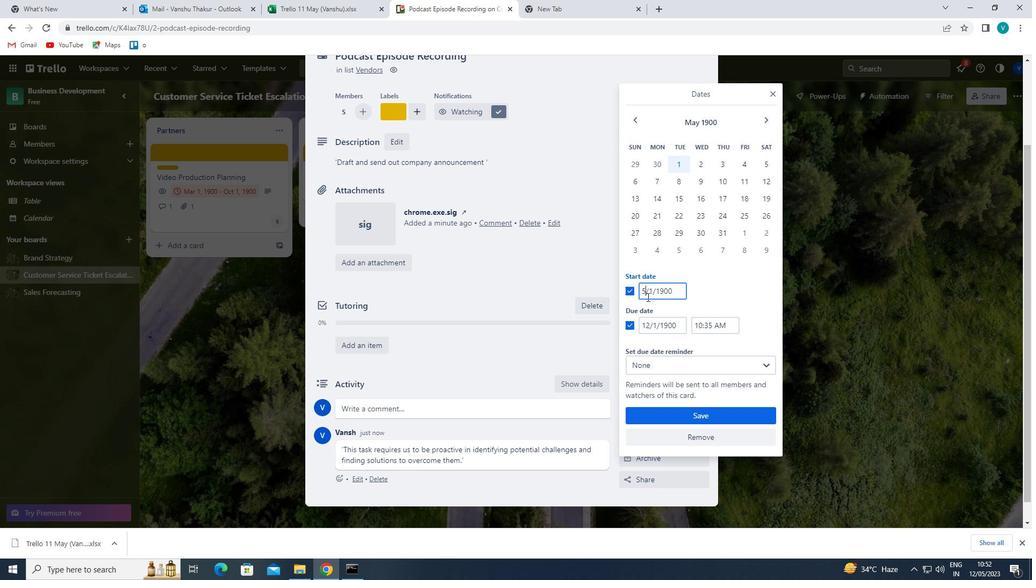 
Action: Key pressed <Key.backspace>6
Screenshot: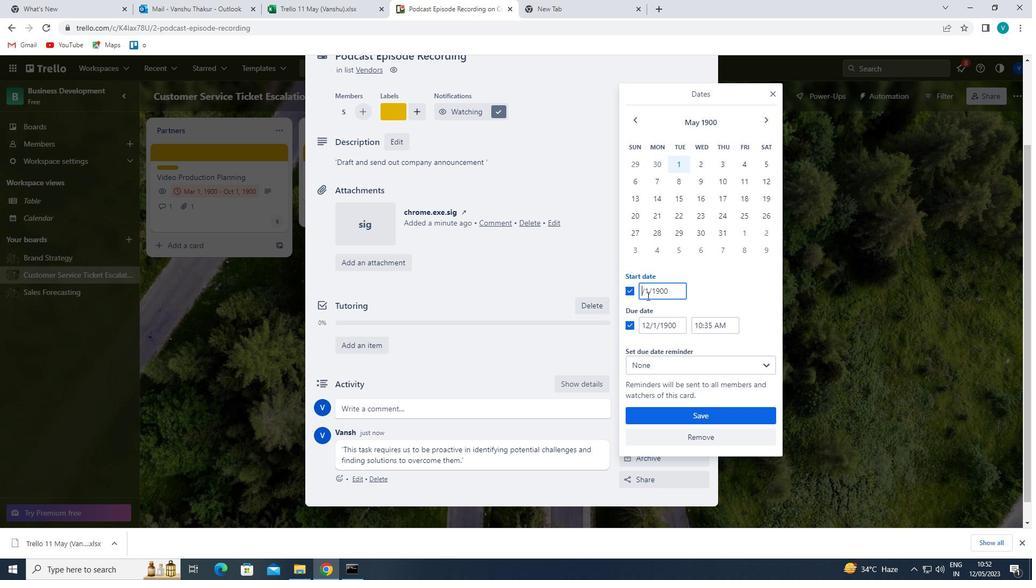 
Action: Mouse moved to (649, 325)
Screenshot: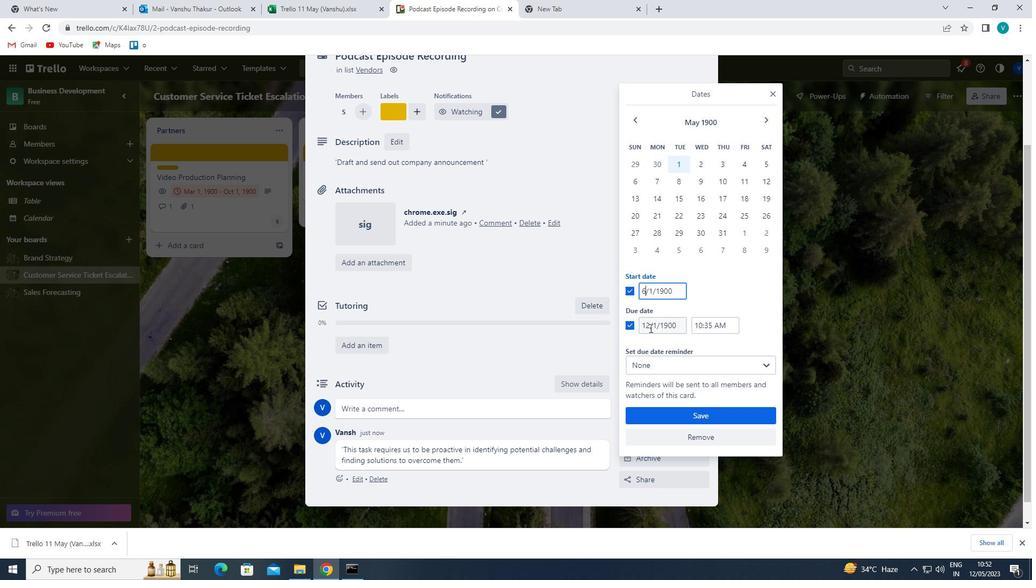 
Action: Mouse pressed left at (649, 325)
Screenshot: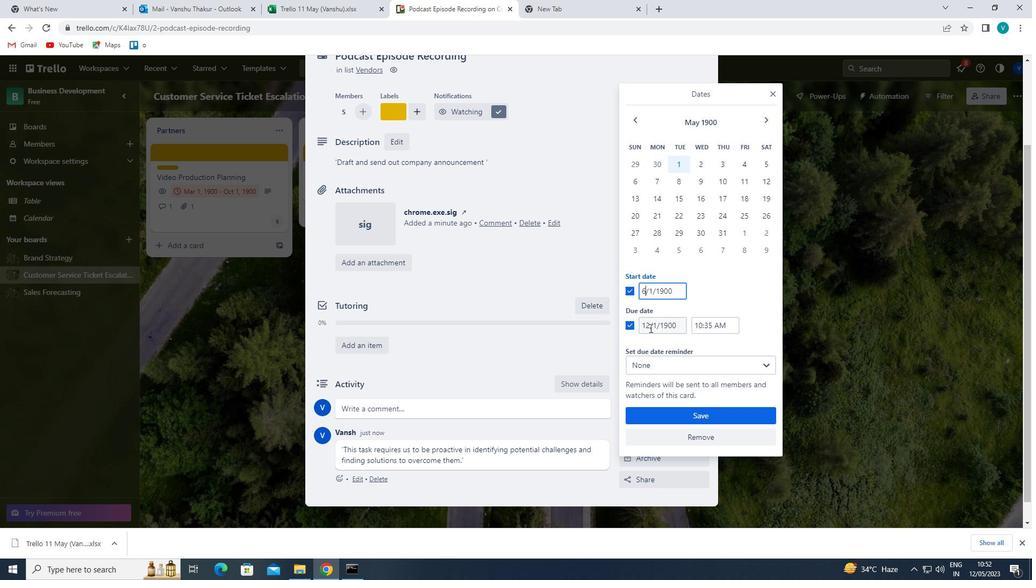 
Action: Mouse moved to (649, 328)
Screenshot: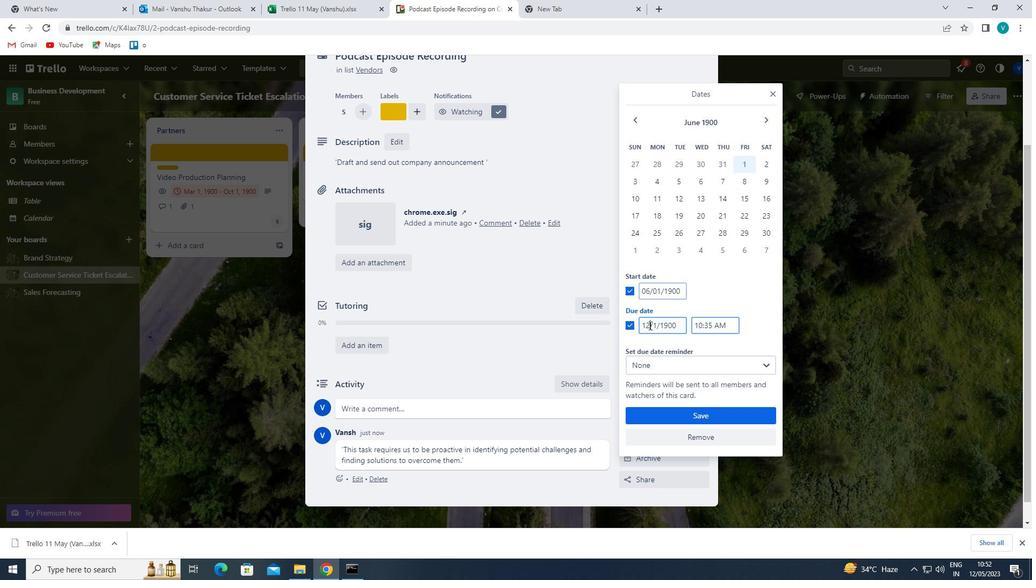 
Action: Key pressed <Key.backspace><Key.backspace>13
Screenshot: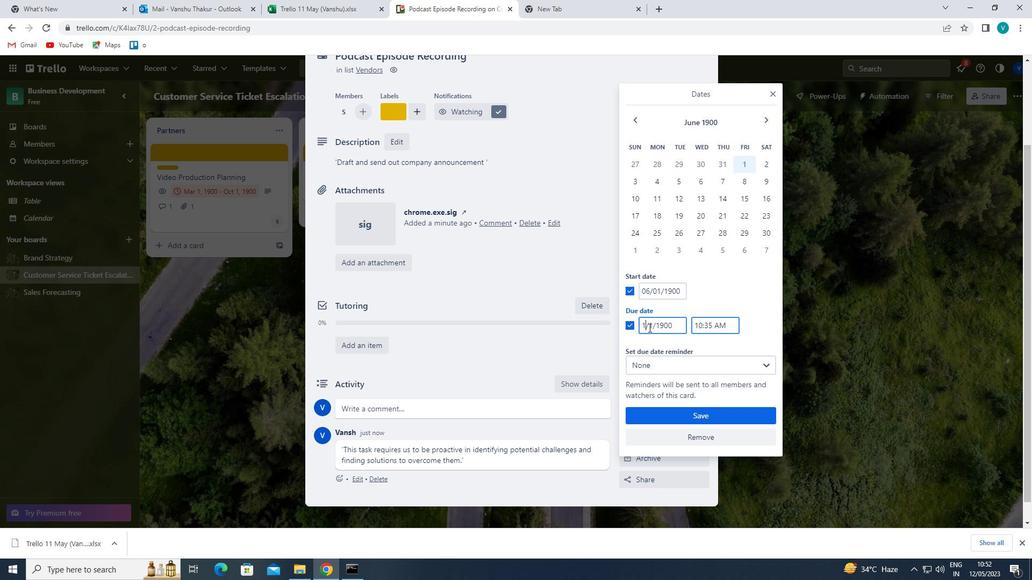 
Action: Mouse moved to (692, 415)
Screenshot: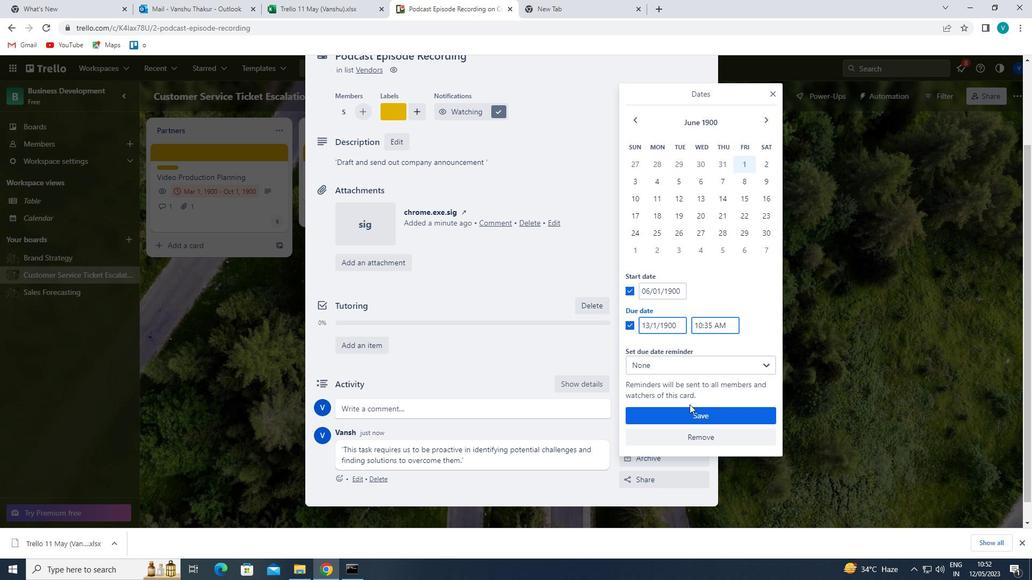 
Action: Mouse pressed left at (692, 415)
Screenshot: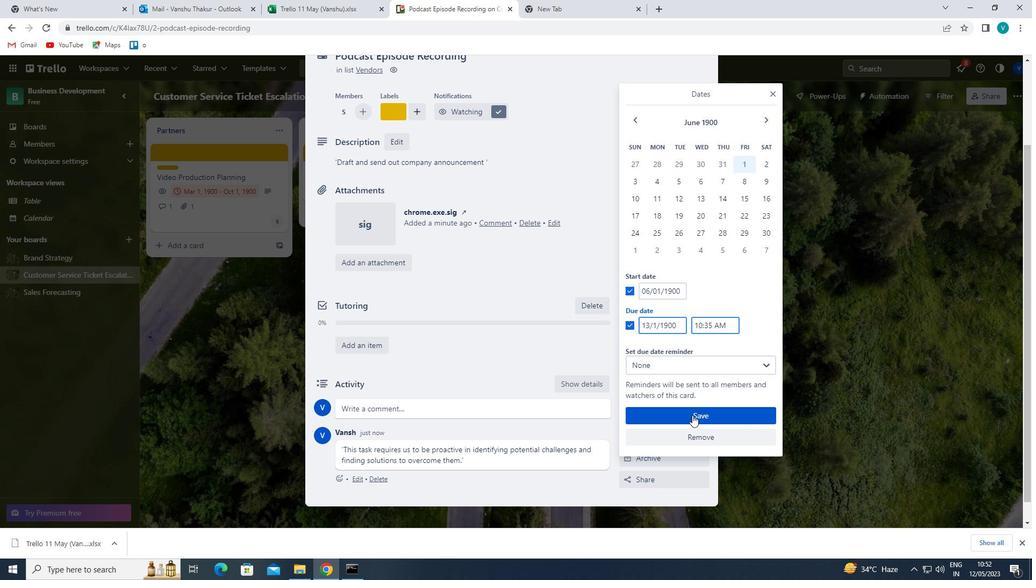 
